 Task: In the Company columbia.edu, Add note: 'Set up a meeting with the content team to brainstorm new blog topics.'. Mark checkbox to create task to follow up ': In 1 month'. Create task, with  description: Conduct Product Demo, Add due date: In 1 week; Add reminder: 1 hour before. Set Priority High and add note: Follow up with the client regarding their recent inquiry. Logged in from softage.6@softage.net
Action: Mouse moved to (107, 86)
Screenshot: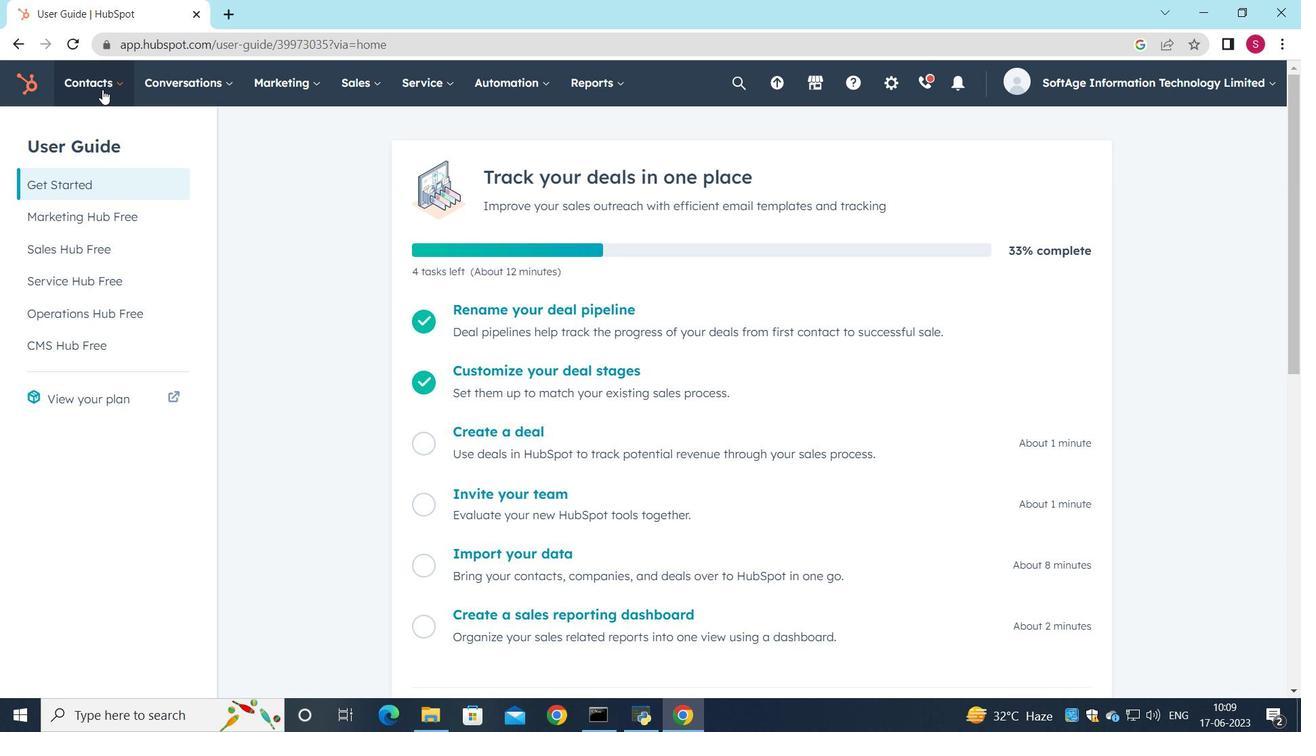 
Action: Mouse pressed left at (107, 86)
Screenshot: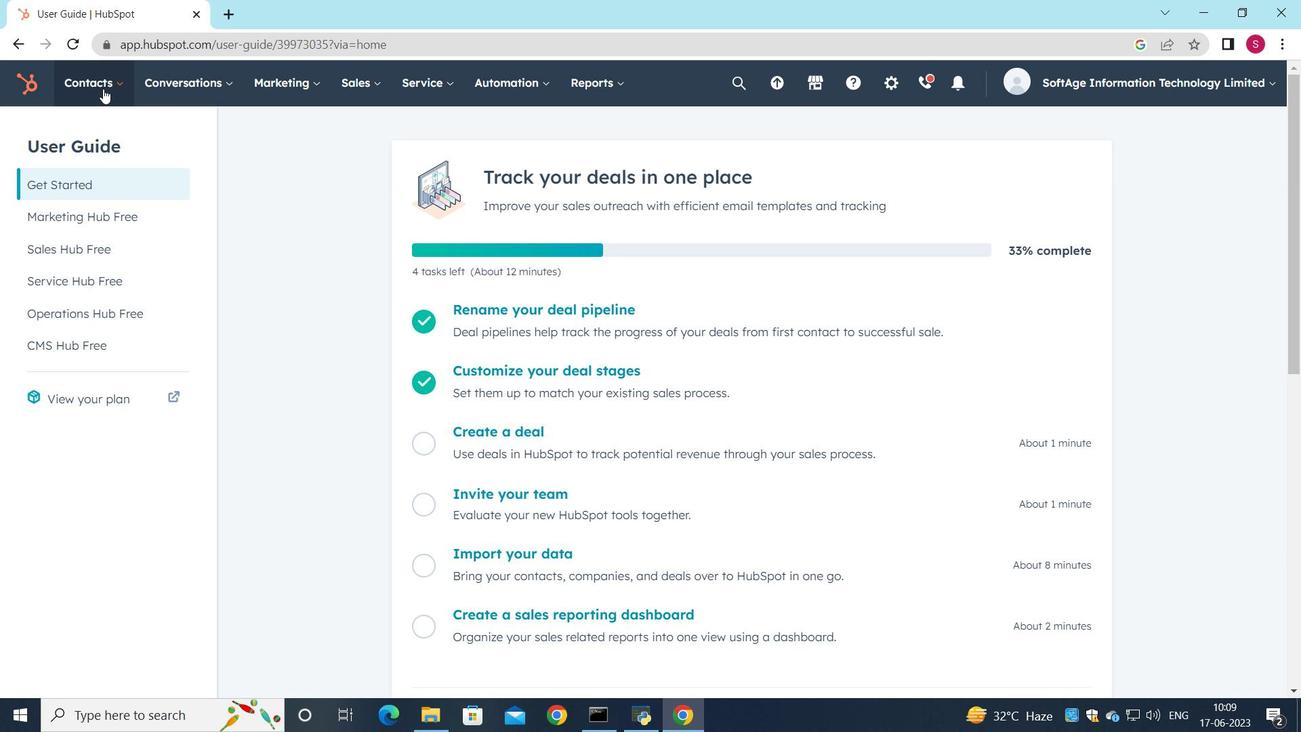 
Action: Mouse moved to (98, 168)
Screenshot: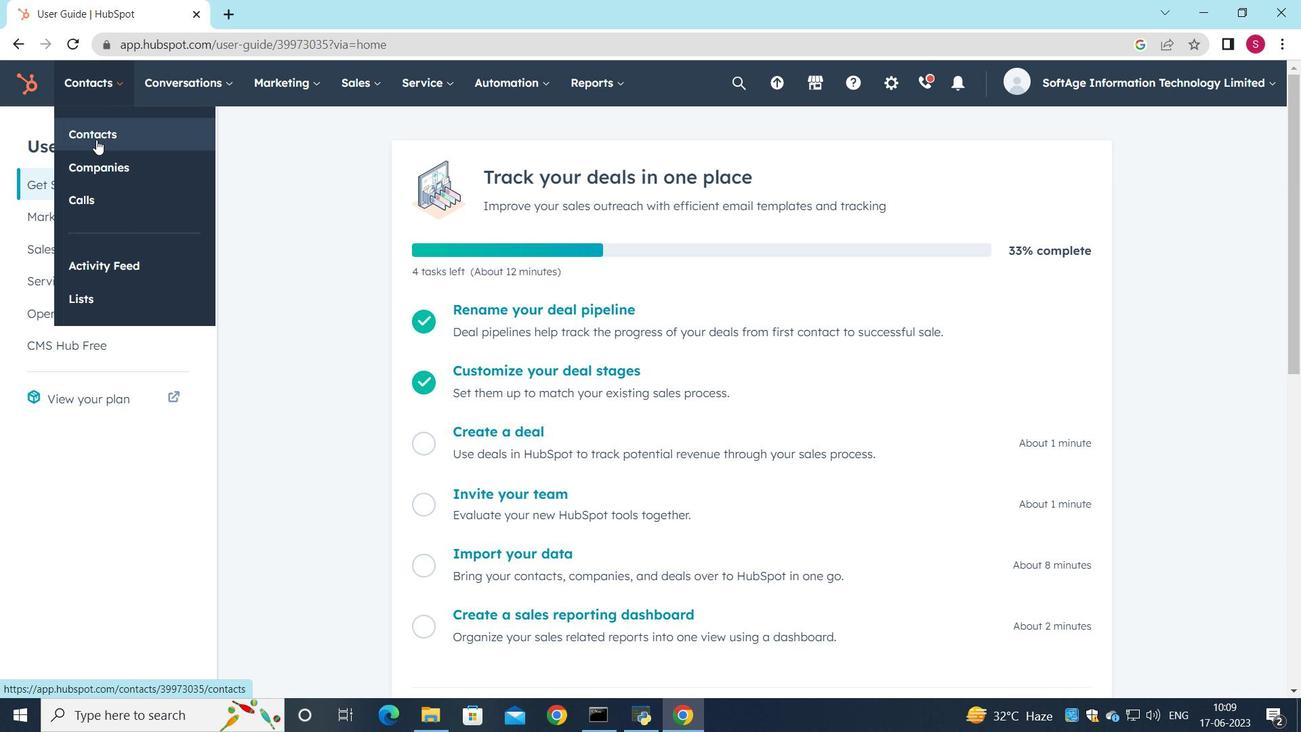 
Action: Mouse pressed left at (98, 168)
Screenshot: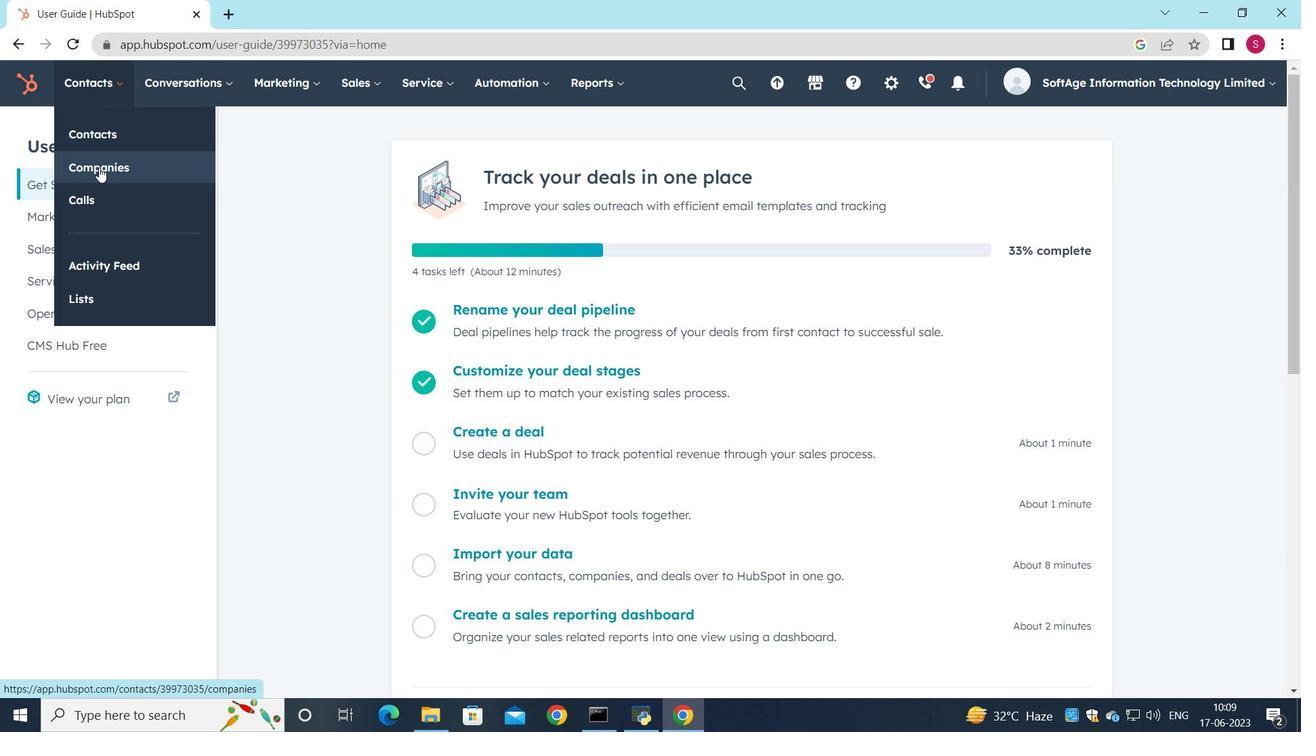 
Action: Mouse moved to (157, 271)
Screenshot: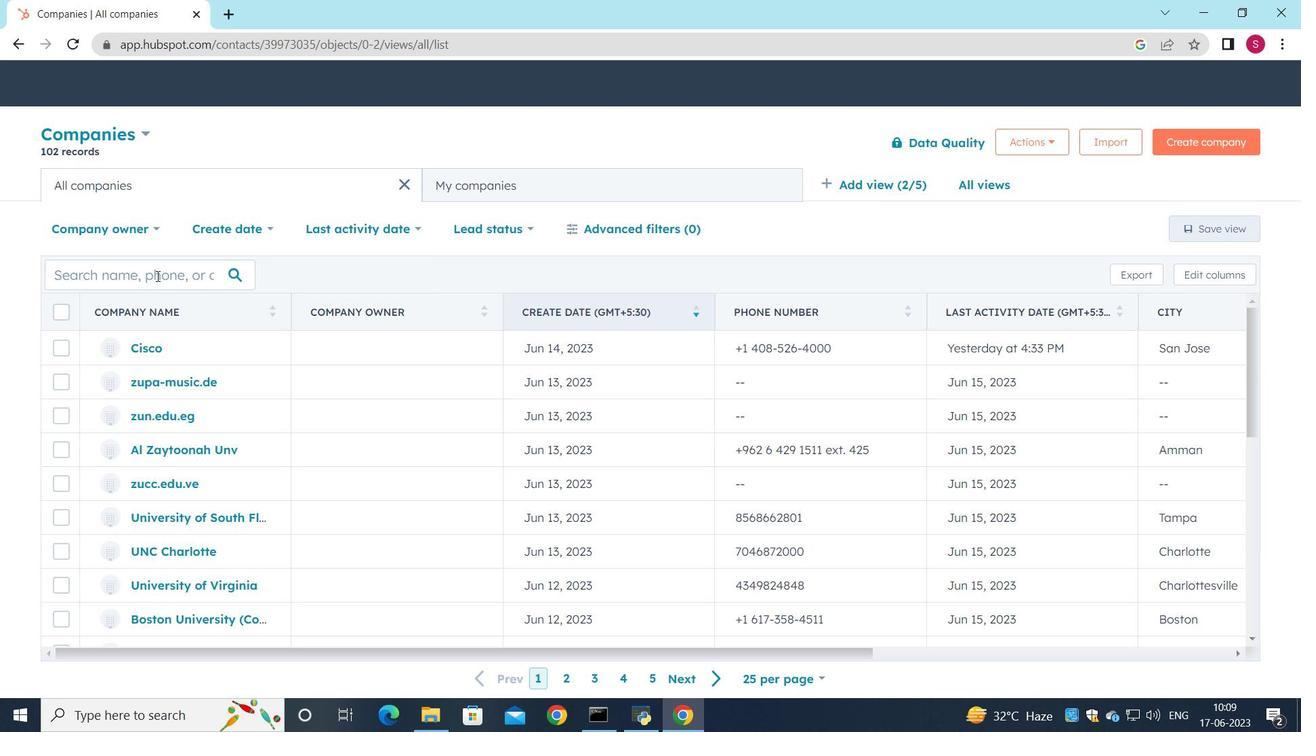 
Action: Mouse pressed left at (157, 271)
Screenshot: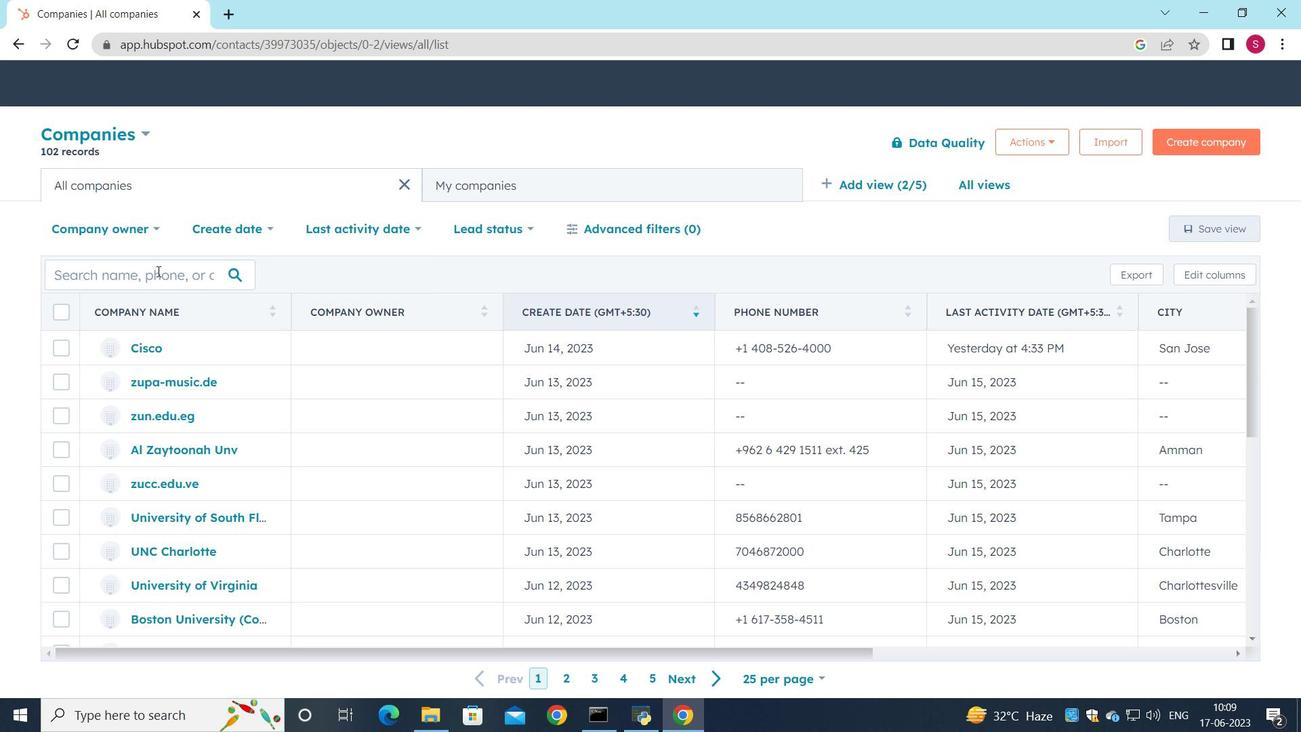 
Action: Key pressed columbia.edu
Screenshot: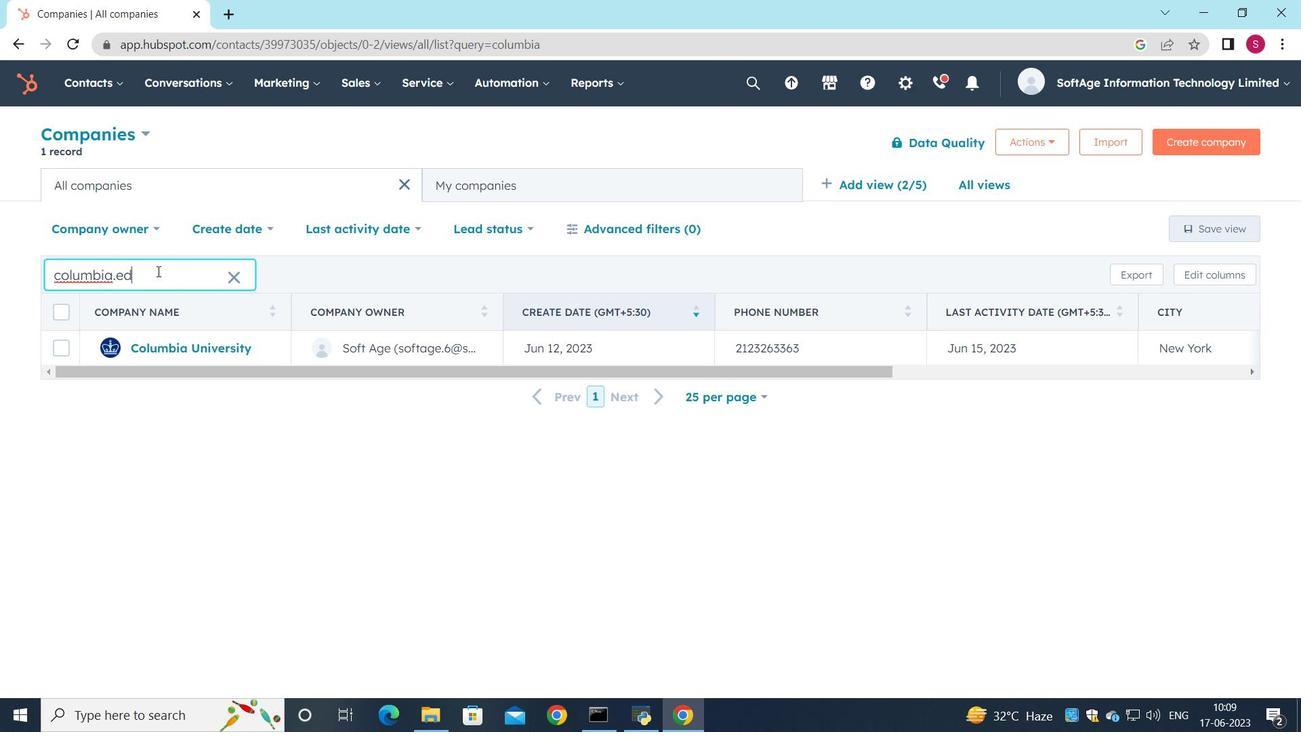 
Action: Mouse moved to (155, 351)
Screenshot: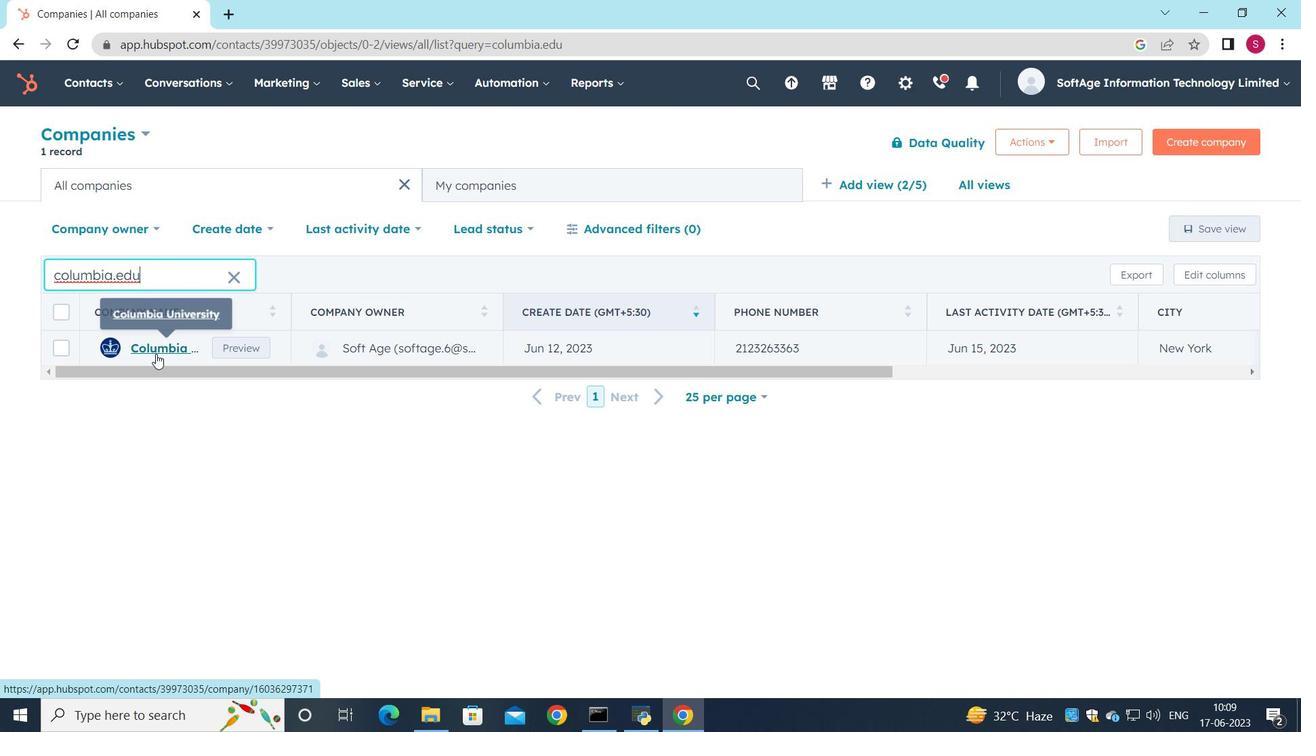 
Action: Mouse pressed left at (155, 351)
Screenshot: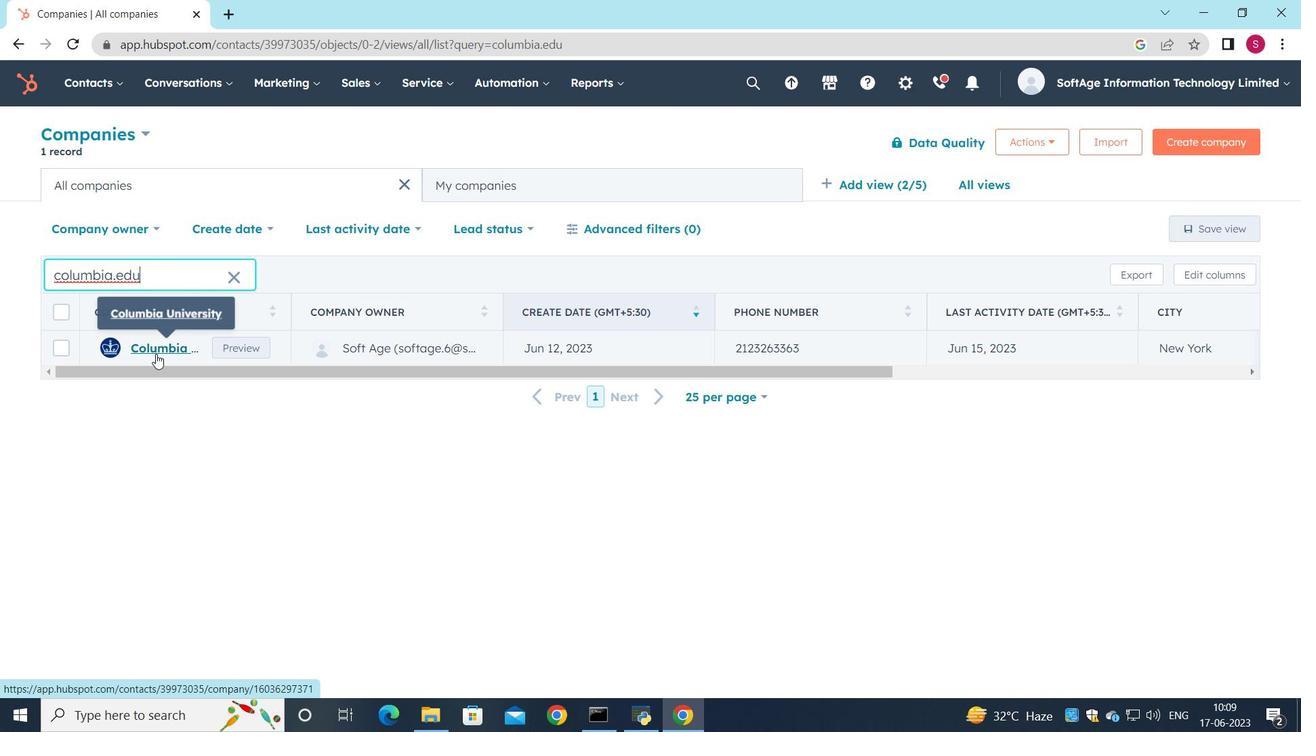 
Action: Mouse pressed left at (155, 351)
Screenshot: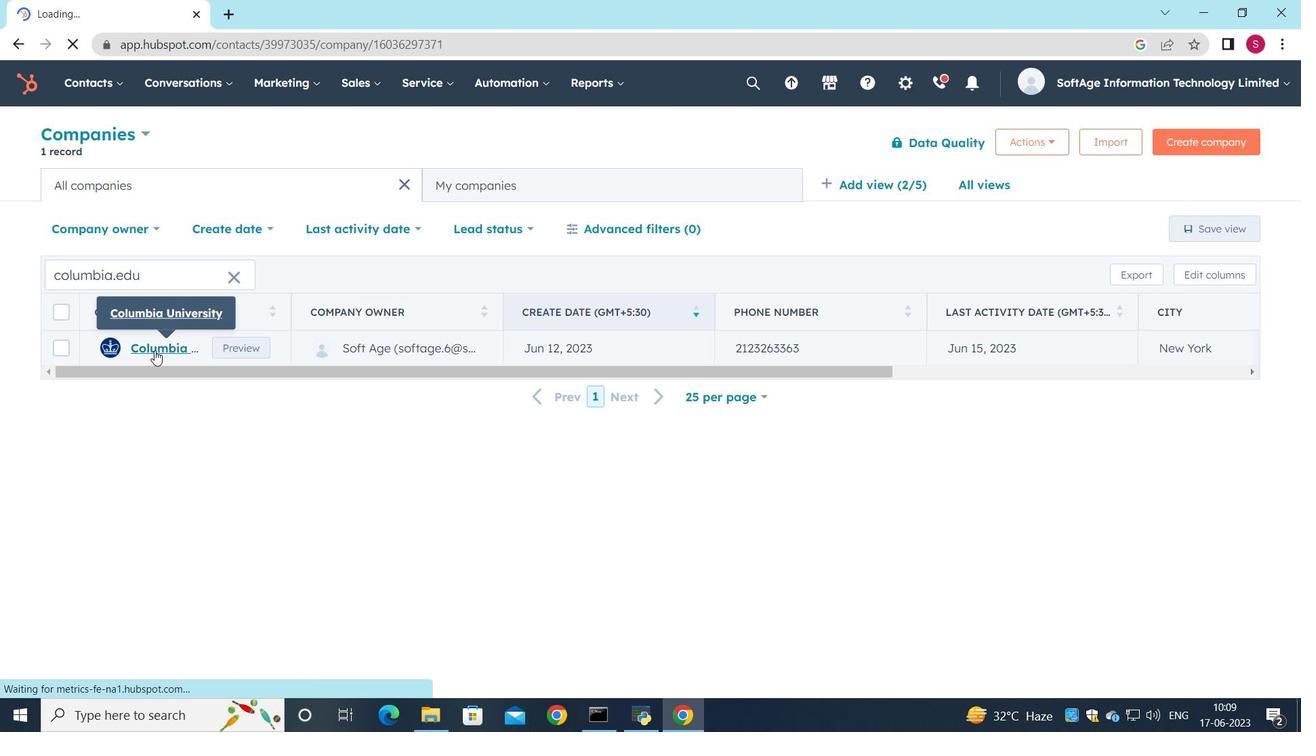 
Action: Mouse moved to (42, 277)
Screenshot: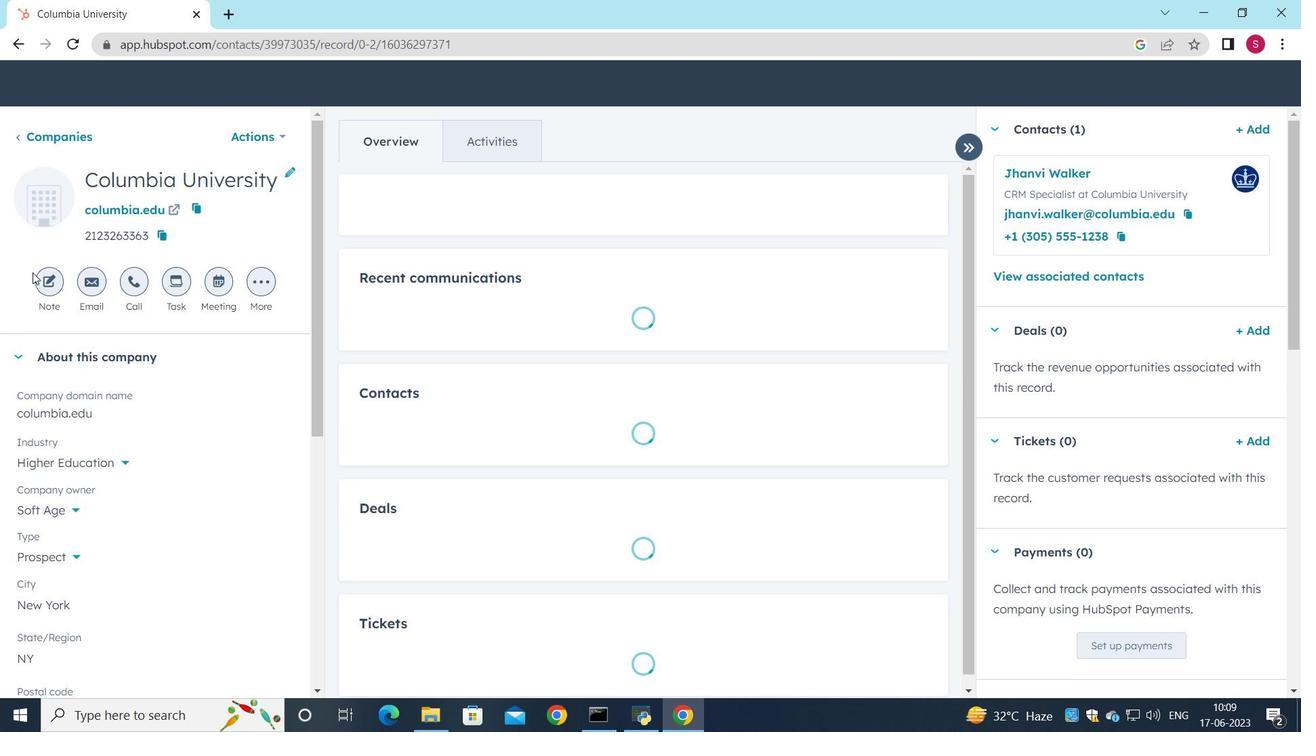 
Action: Mouse pressed left at (42, 277)
Screenshot: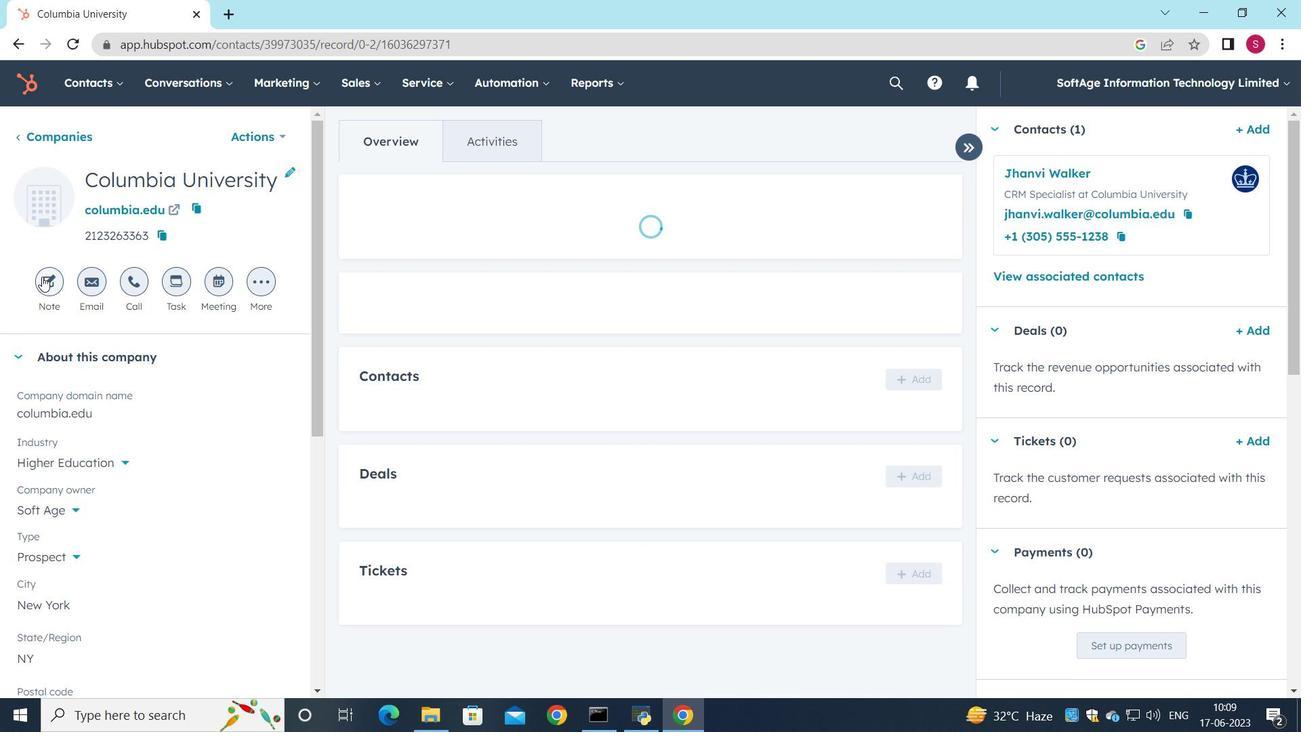 
Action: Mouse moved to (778, 435)
Screenshot: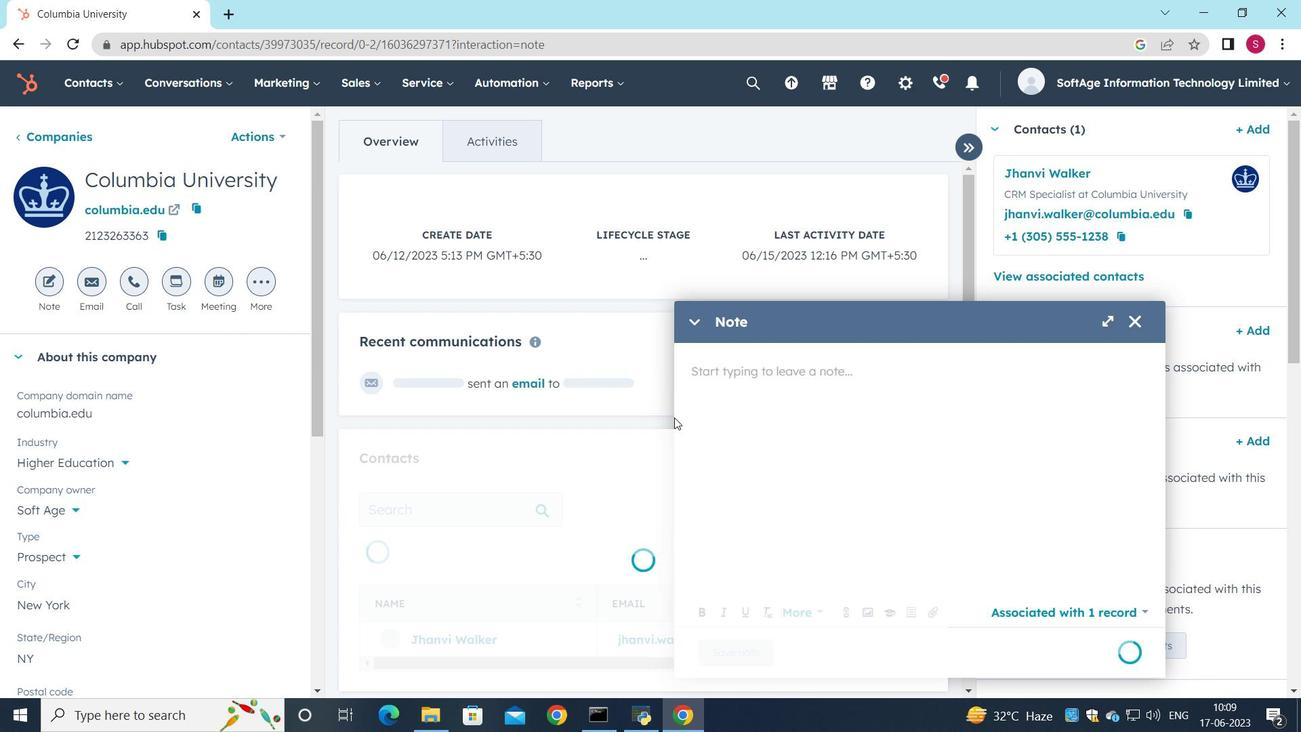 
Action: Key pressed <Key.shift>Set<Key.space>up<Key.space>a<Key.space>meeting<Key.space>with<Key.space>the<Key.space>content<Key.space>tem<Key.backspace>am<Key.space>to<Key.space>brainstorm<Key.space>new<Key.space>blogh<Key.backspace><Key.space>
Screenshot: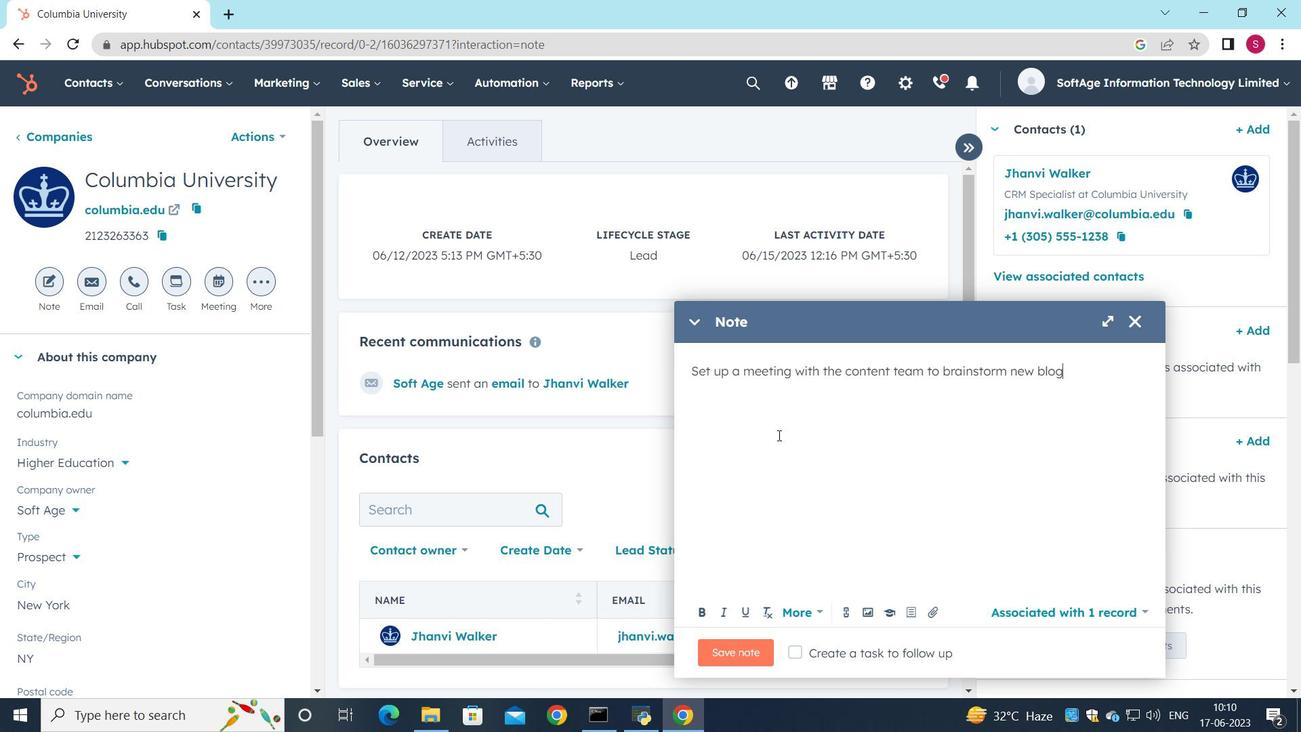 
Action: Mouse moved to (786, 455)
Screenshot: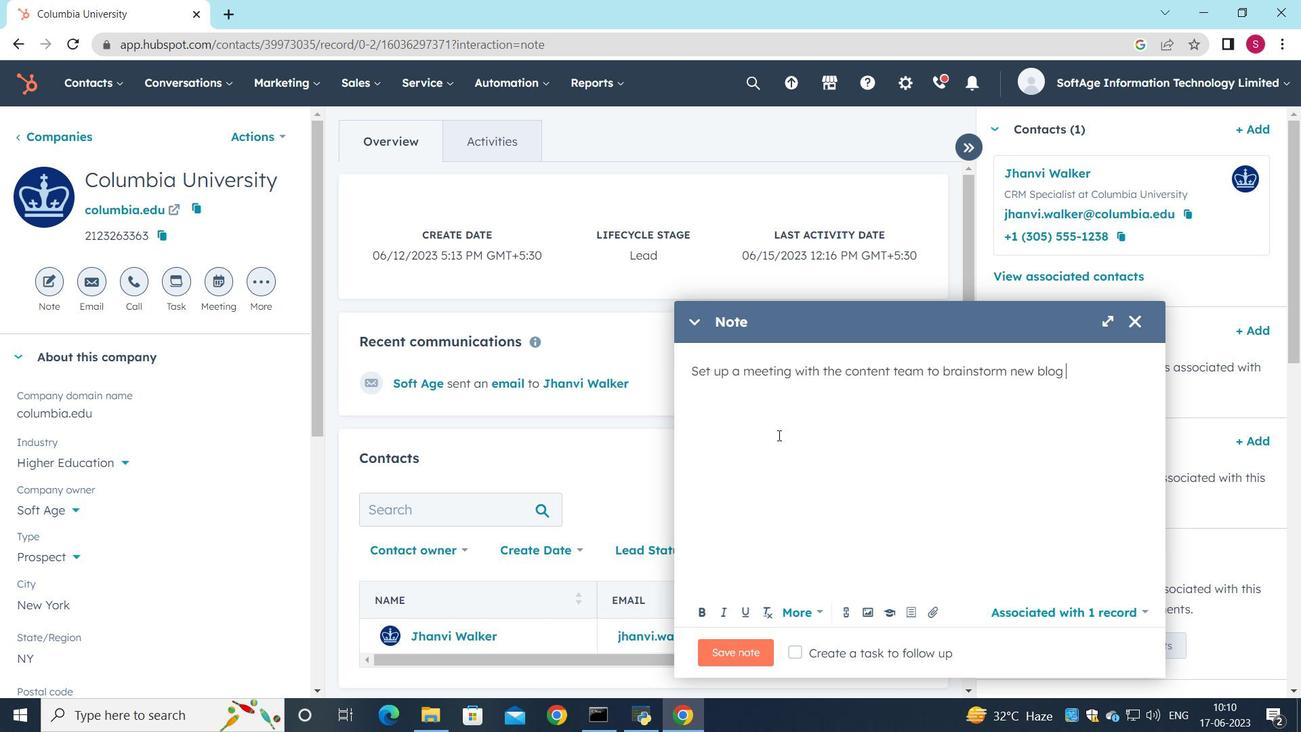 
Action: Key pressed topics
Screenshot: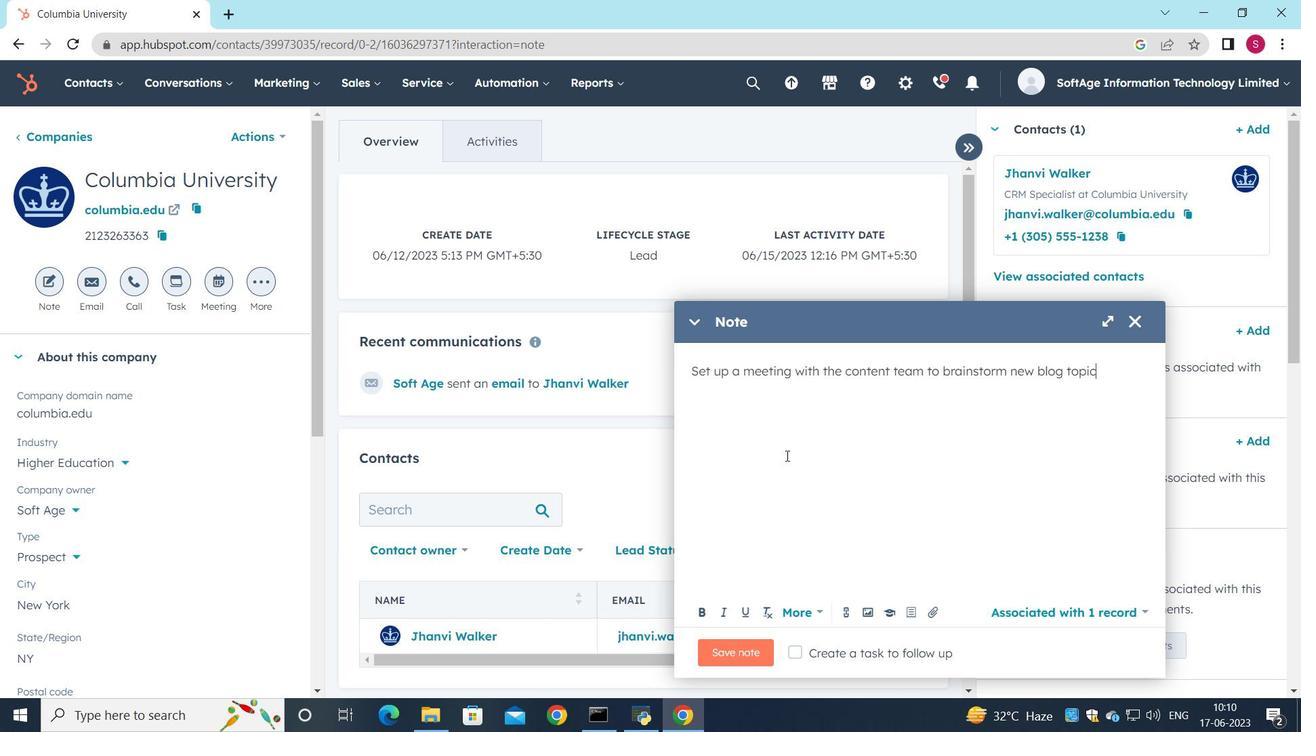 
Action: Mouse moved to (795, 655)
Screenshot: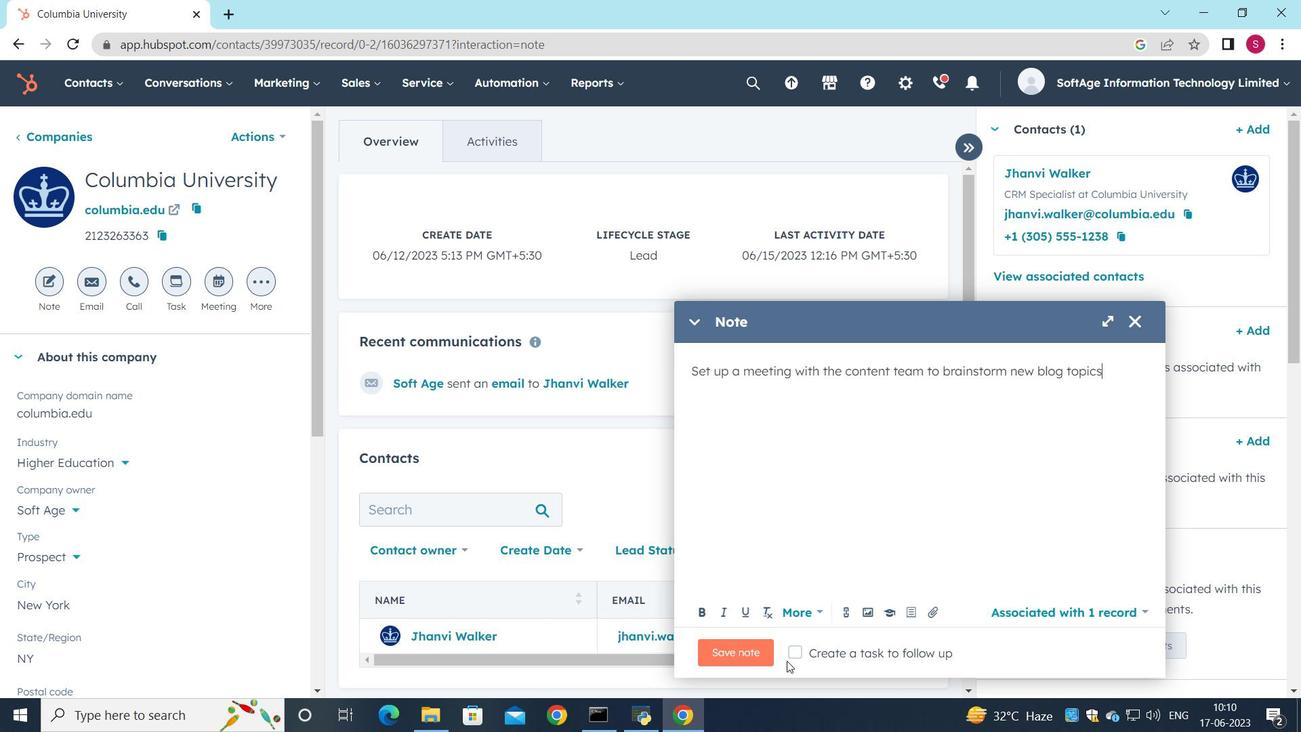 
Action: Mouse pressed left at (795, 655)
Screenshot: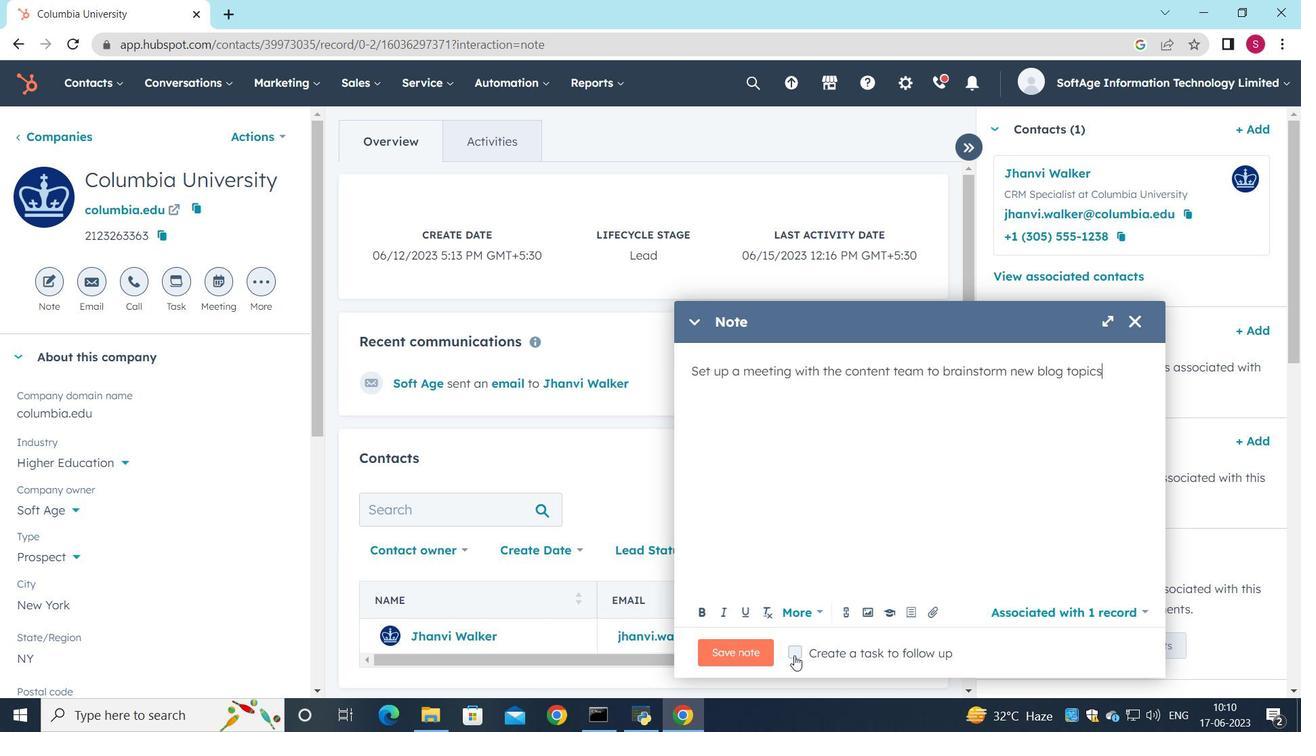 
Action: Mouse moved to (911, 666)
Screenshot: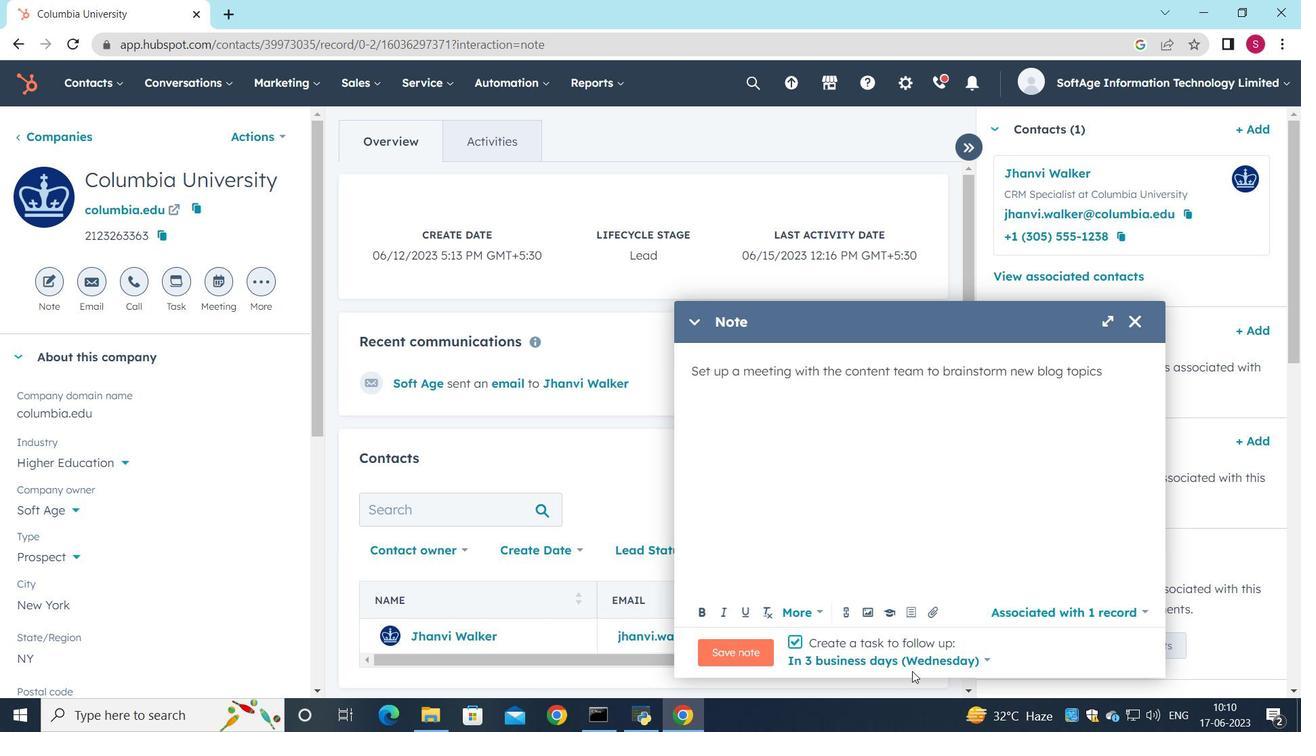 
Action: Mouse pressed left at (911, 666)
Screenshot: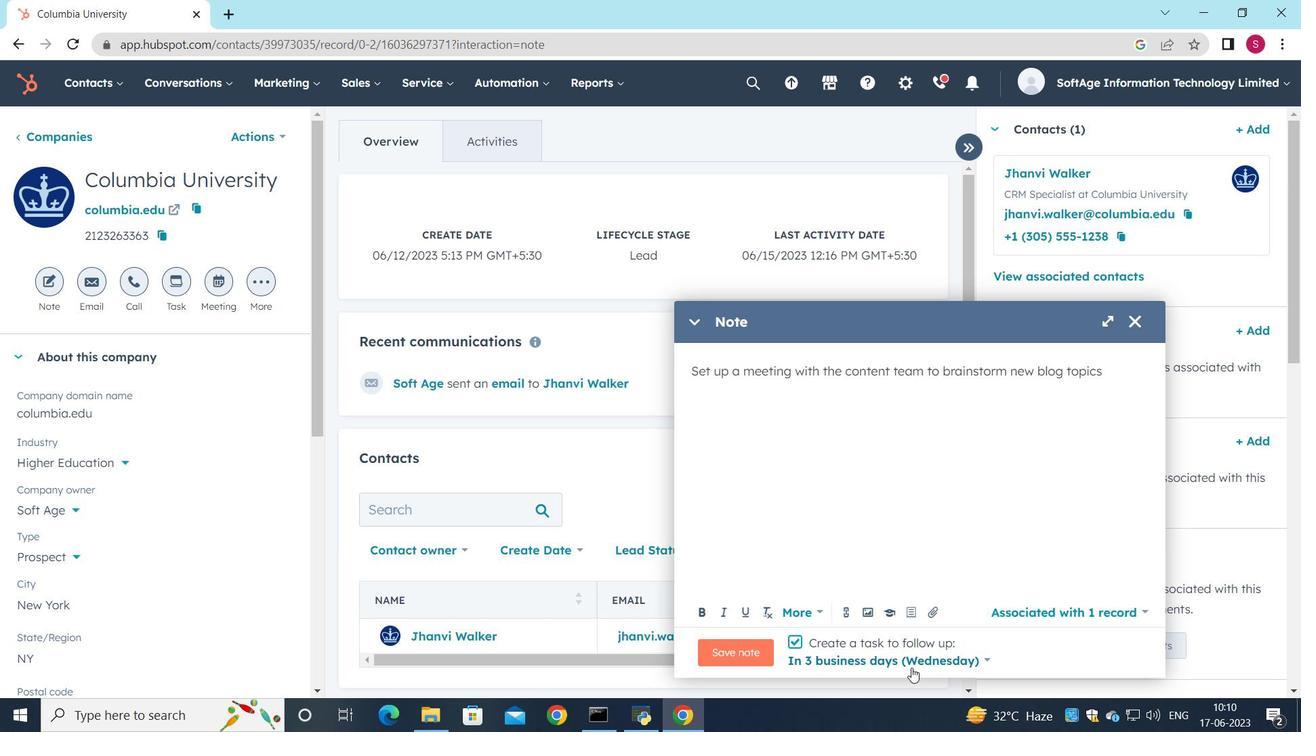 
Action: Mouse moved to (886, 577)
Screenshot: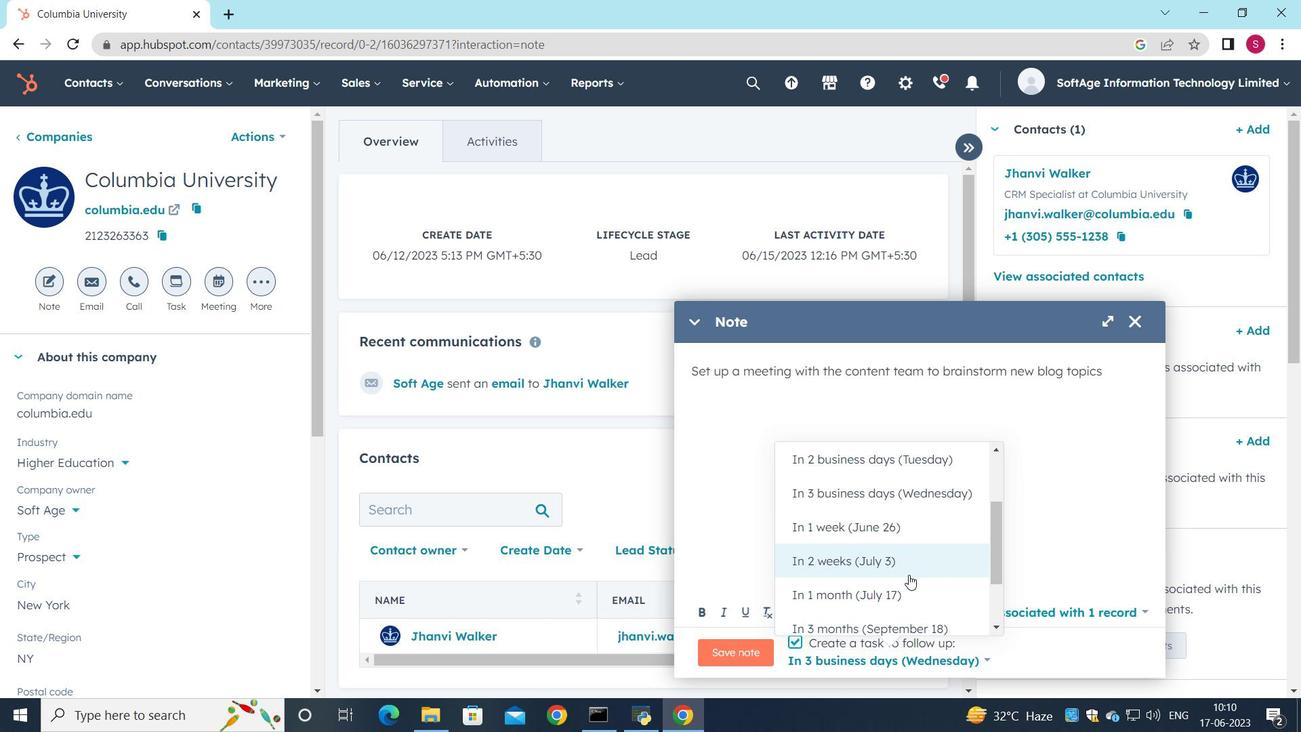 
Action: Mouse pressed left at (886, 577)
Screenshot: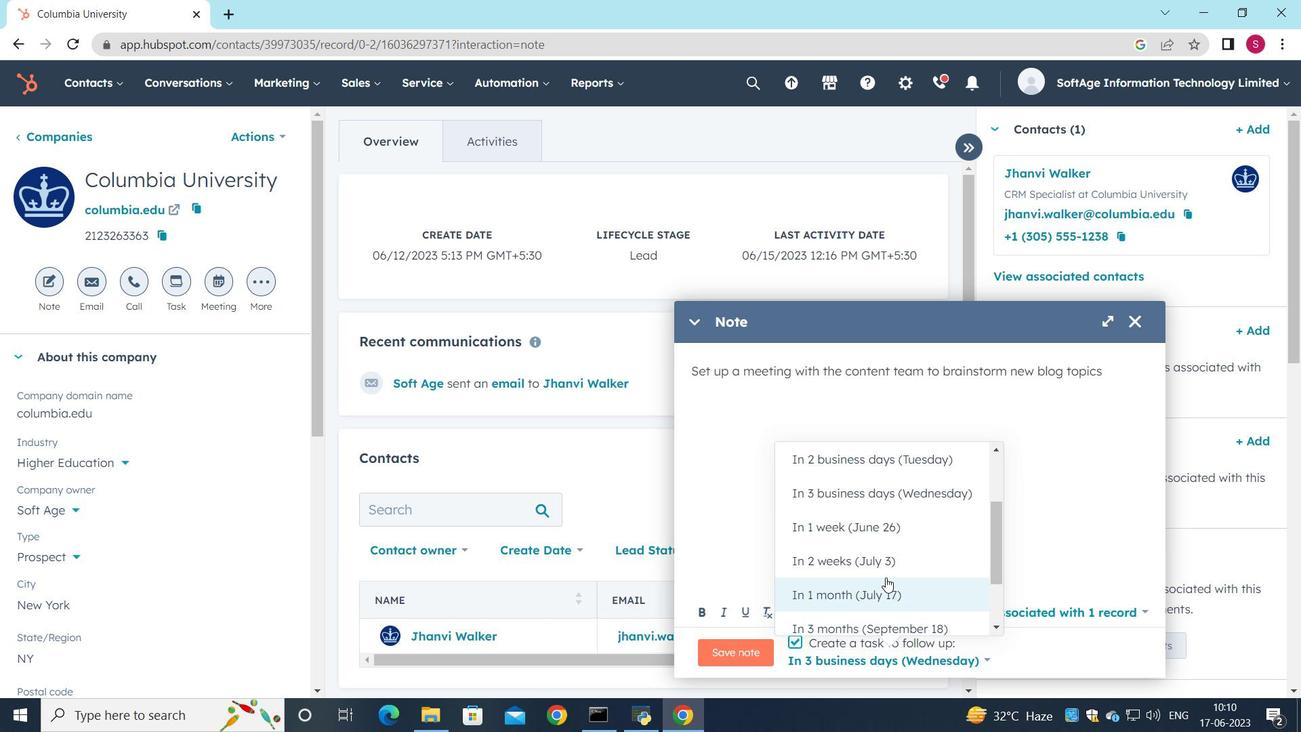 
Action: Mouse moved to (732, 652)
Screenshot: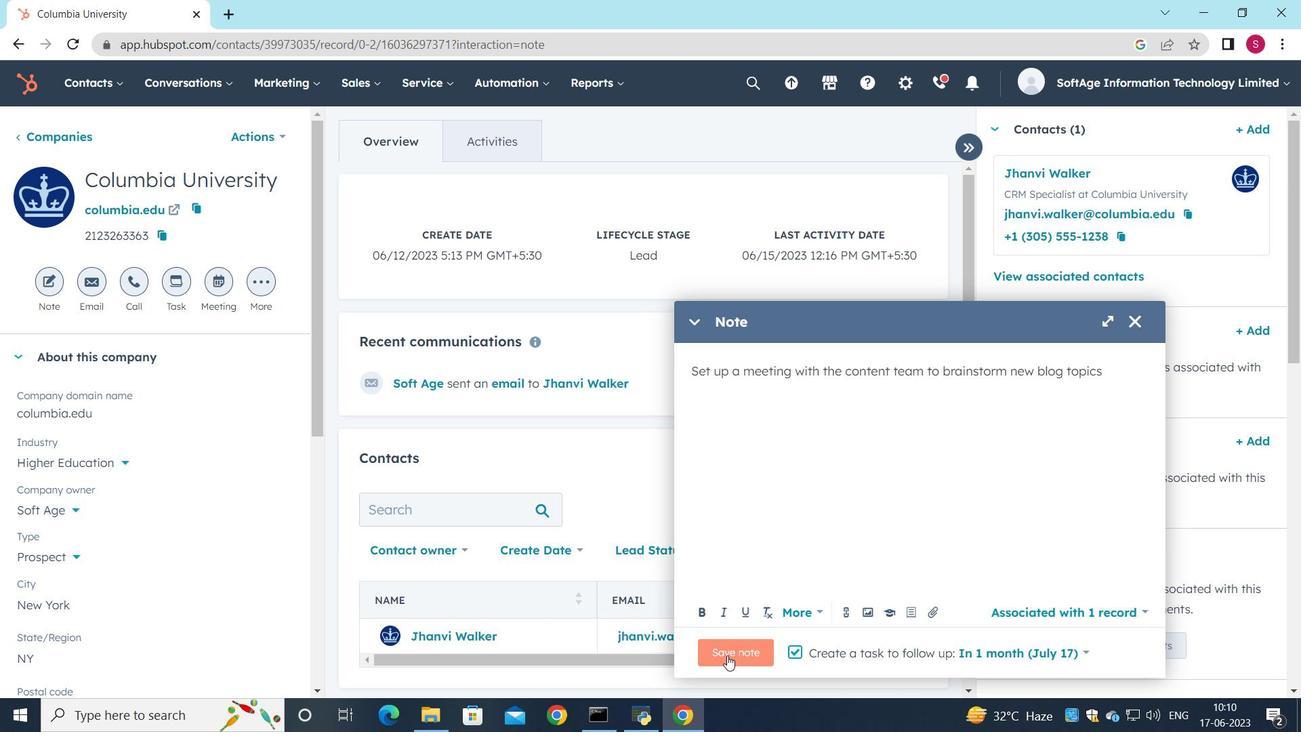 
Action: Mouse pressed left at (732, 652)
Screenshot: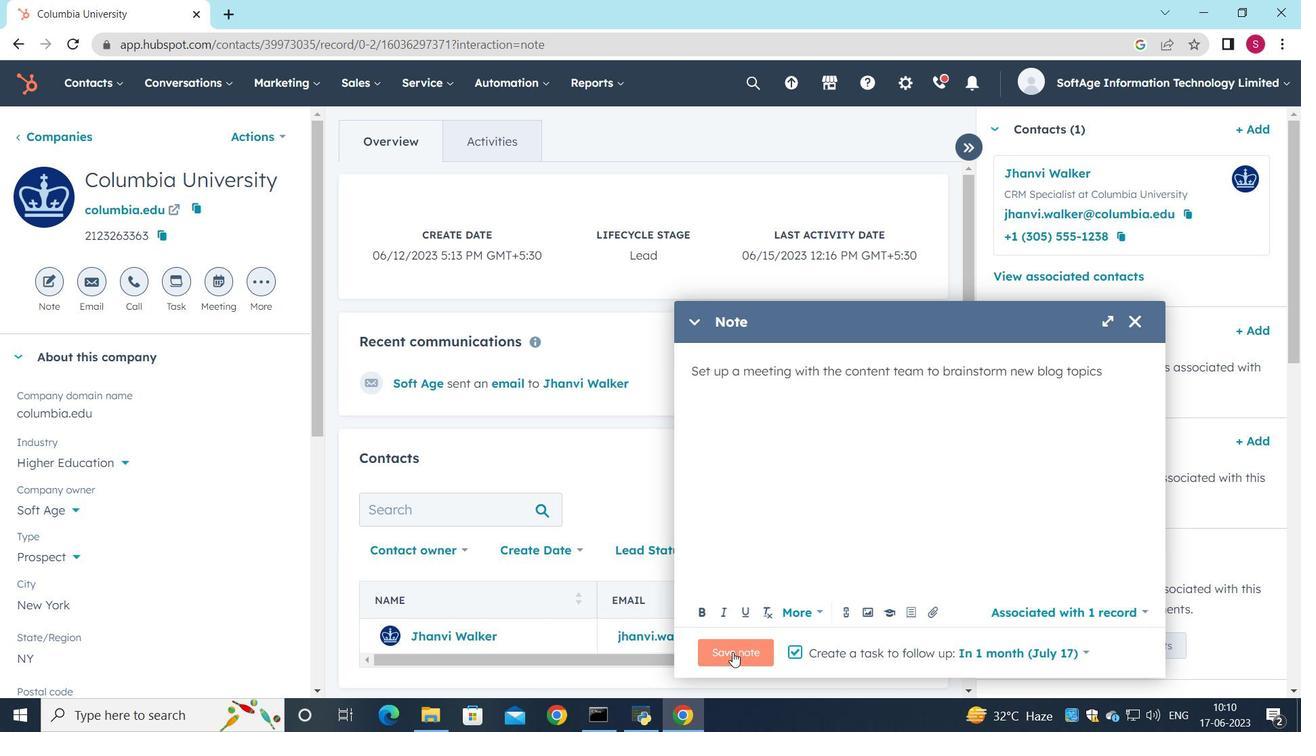 
Action: Mouse moved to (166, 279)
Screenshot: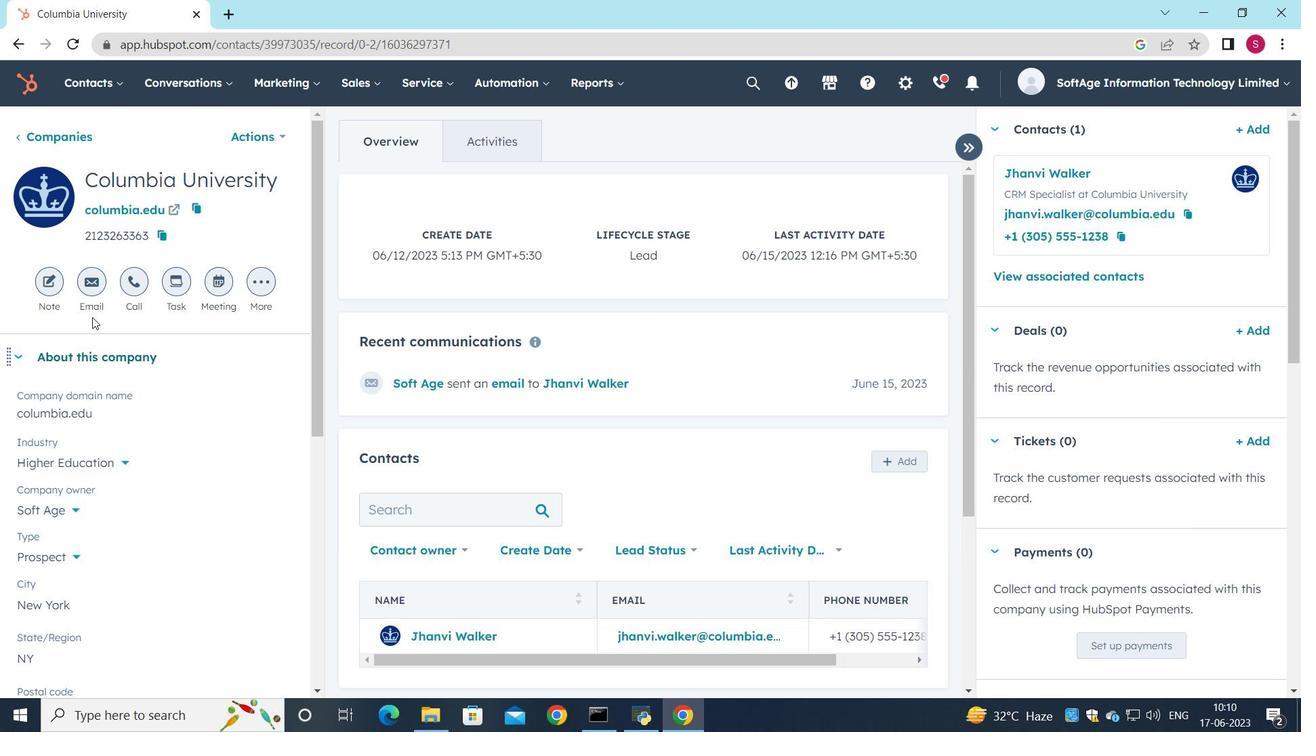 
Action: Mouse pressed left at (166, 279)
Screenshot: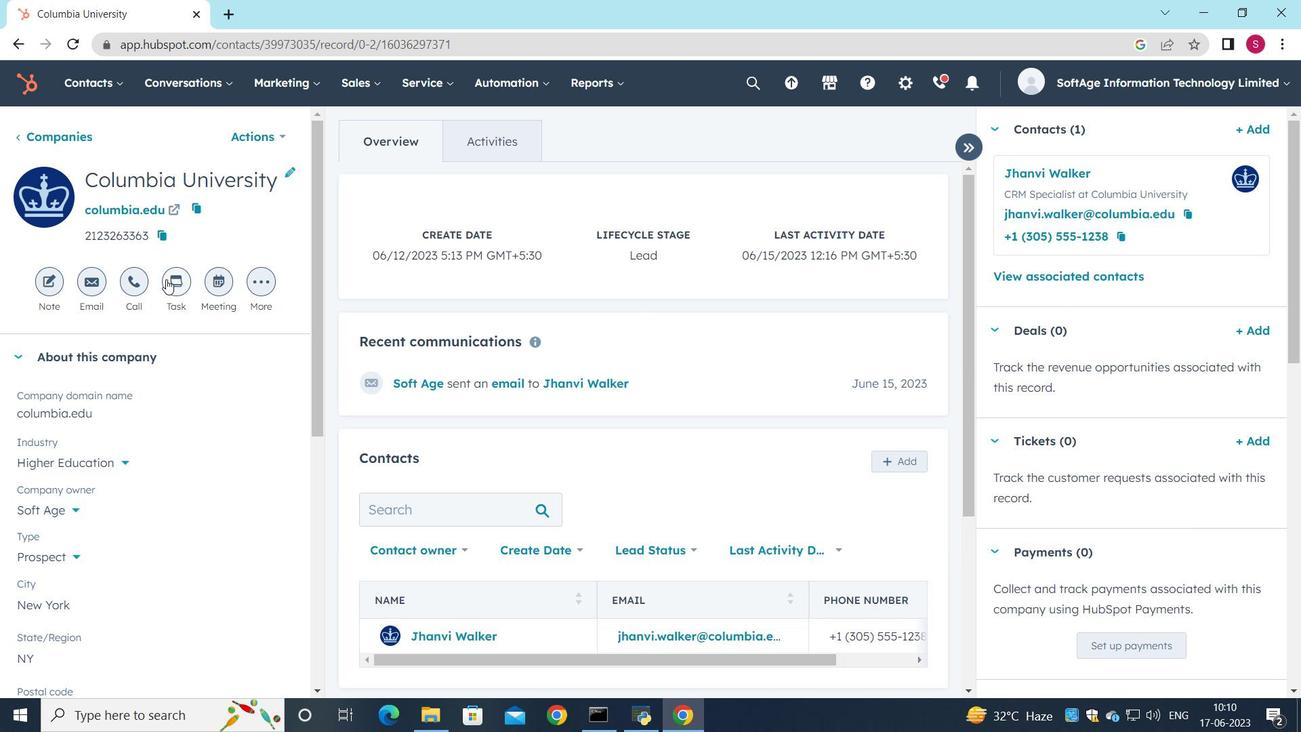 
Action: Mouse moved to (862, 336)
Screenshot: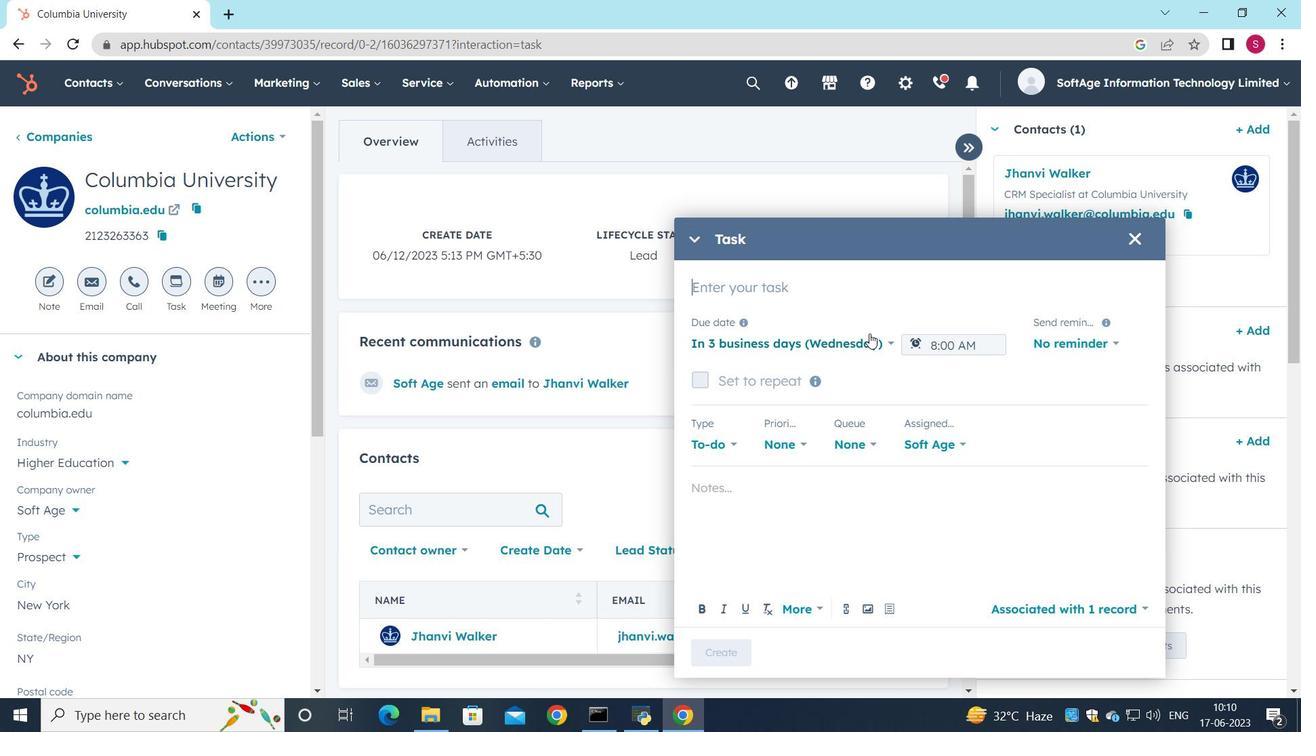 
Action: Key pressed <Key.shift>Conduct<Key.space><Key.shift>Product<Key.space><Key.shift>Demo
Screenshot: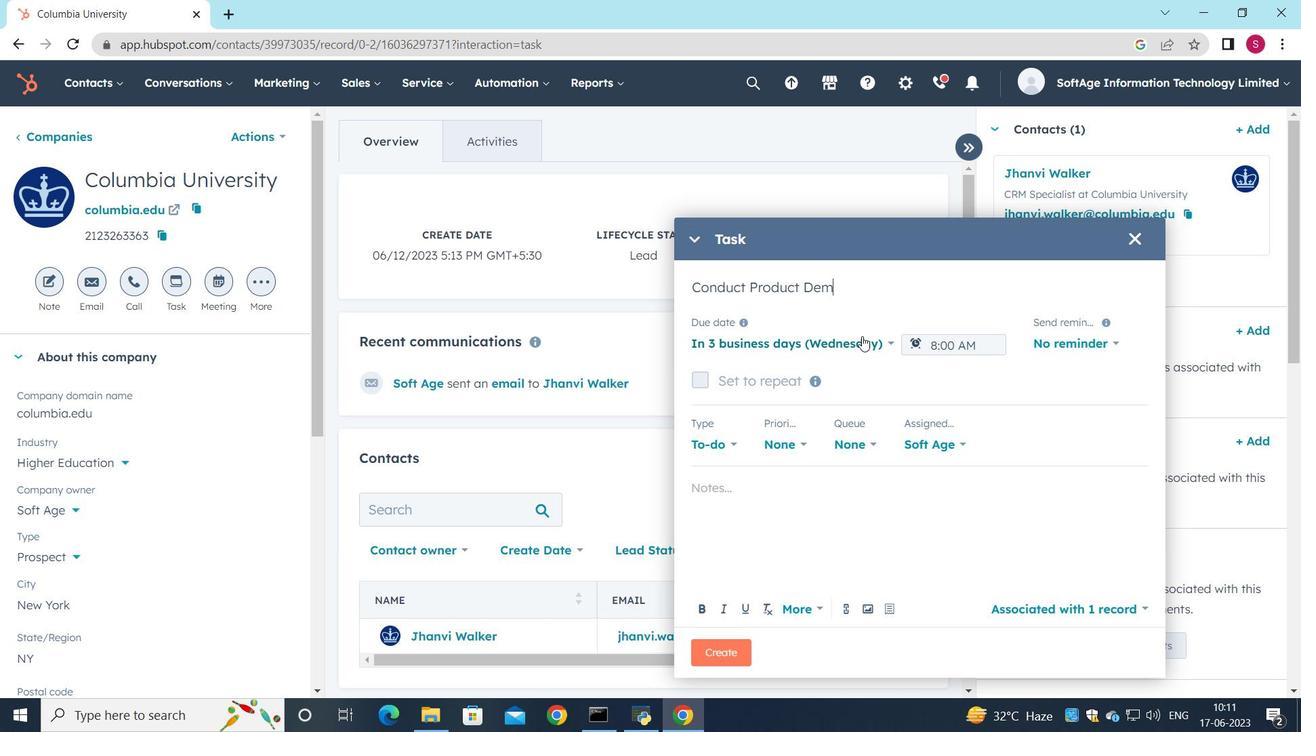 
Action: Mouse moved to (892, 340)
Screenshot: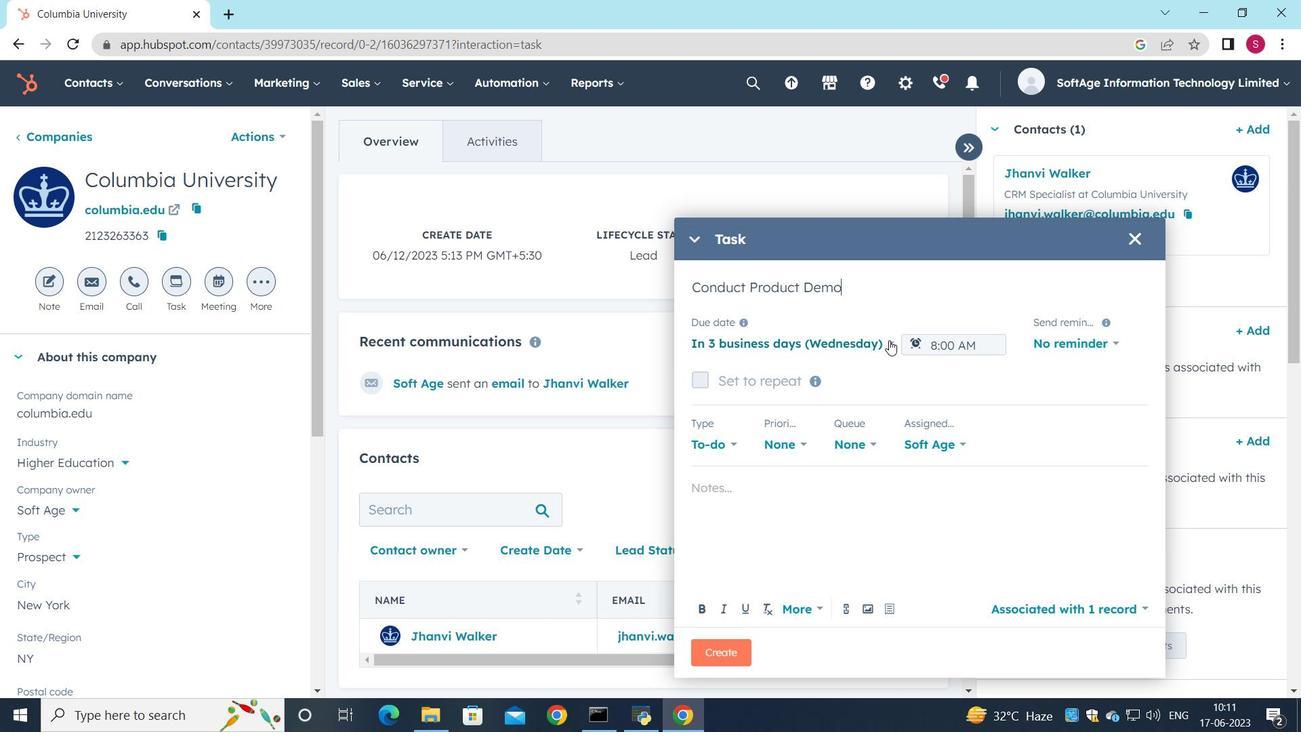
Action: Mouse pressed left at (892, 340)
Screenshot: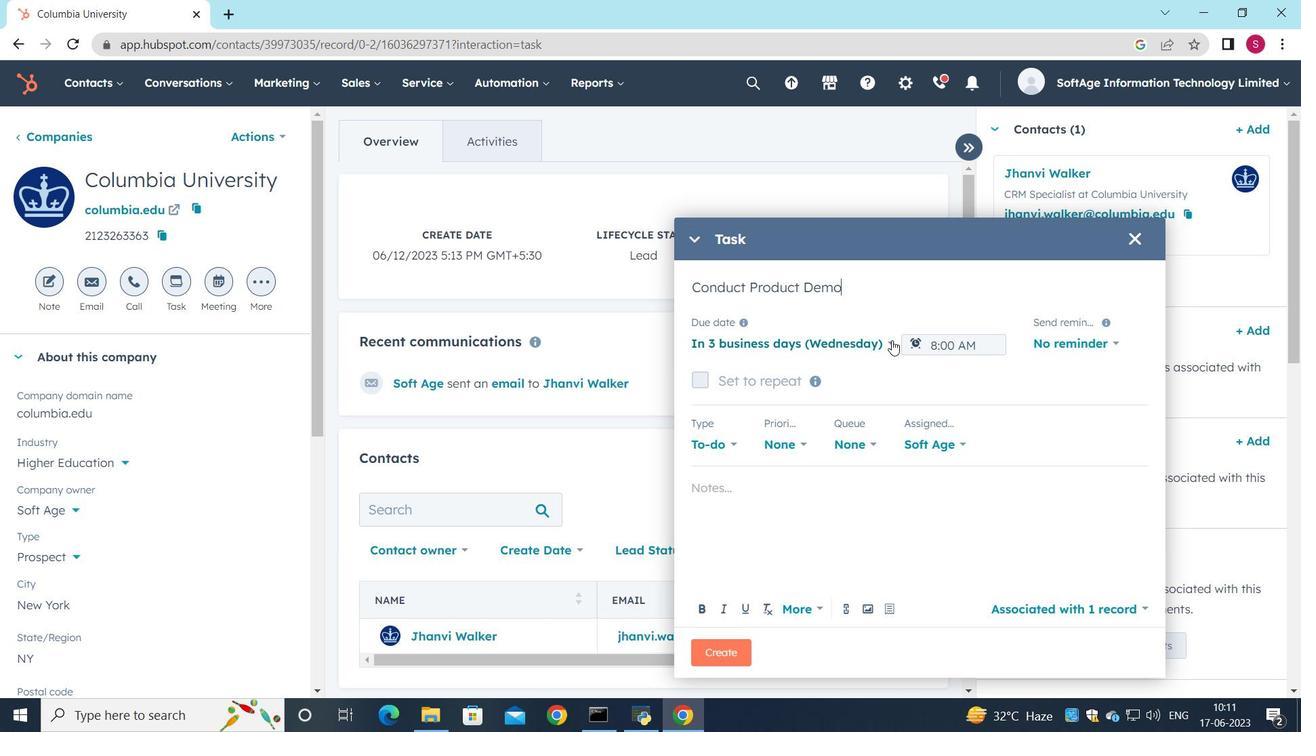 
Action: Mouse moved to (809, 448)
Screenshot: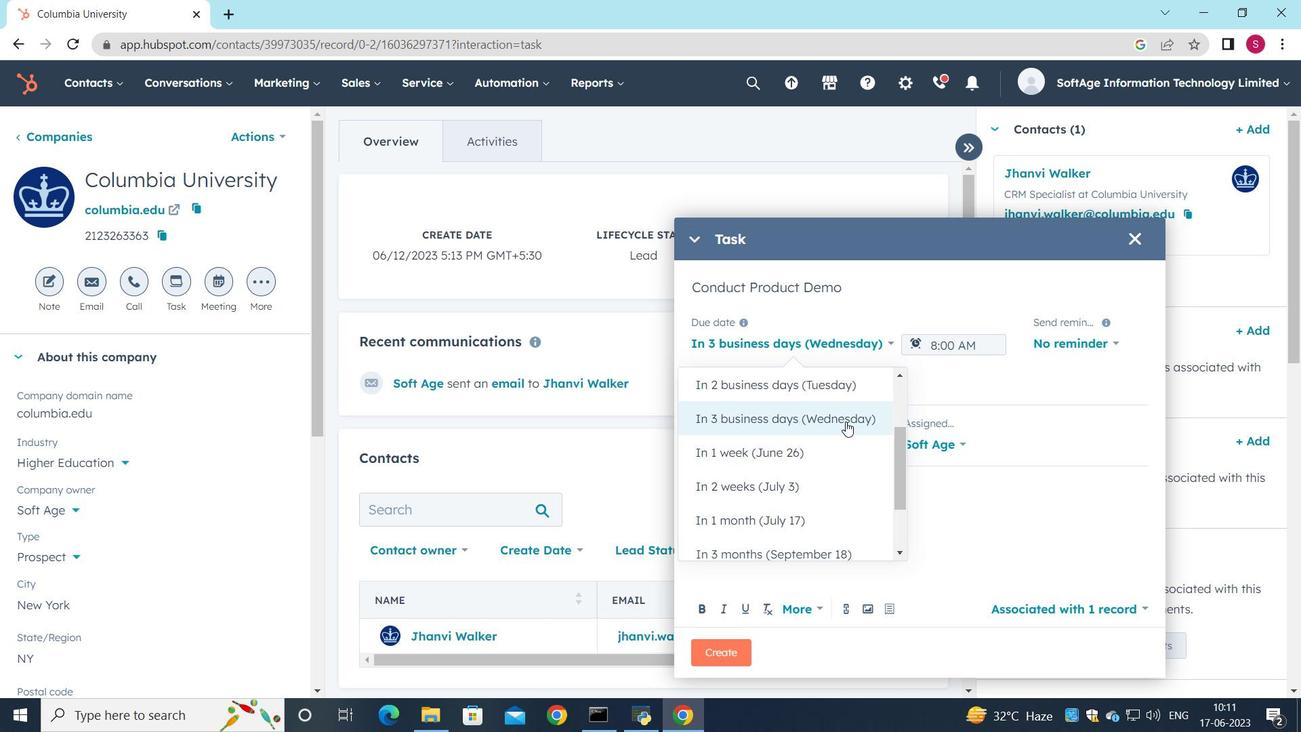 
Action: Mouse pressed left at (809, 448)
Screenshot: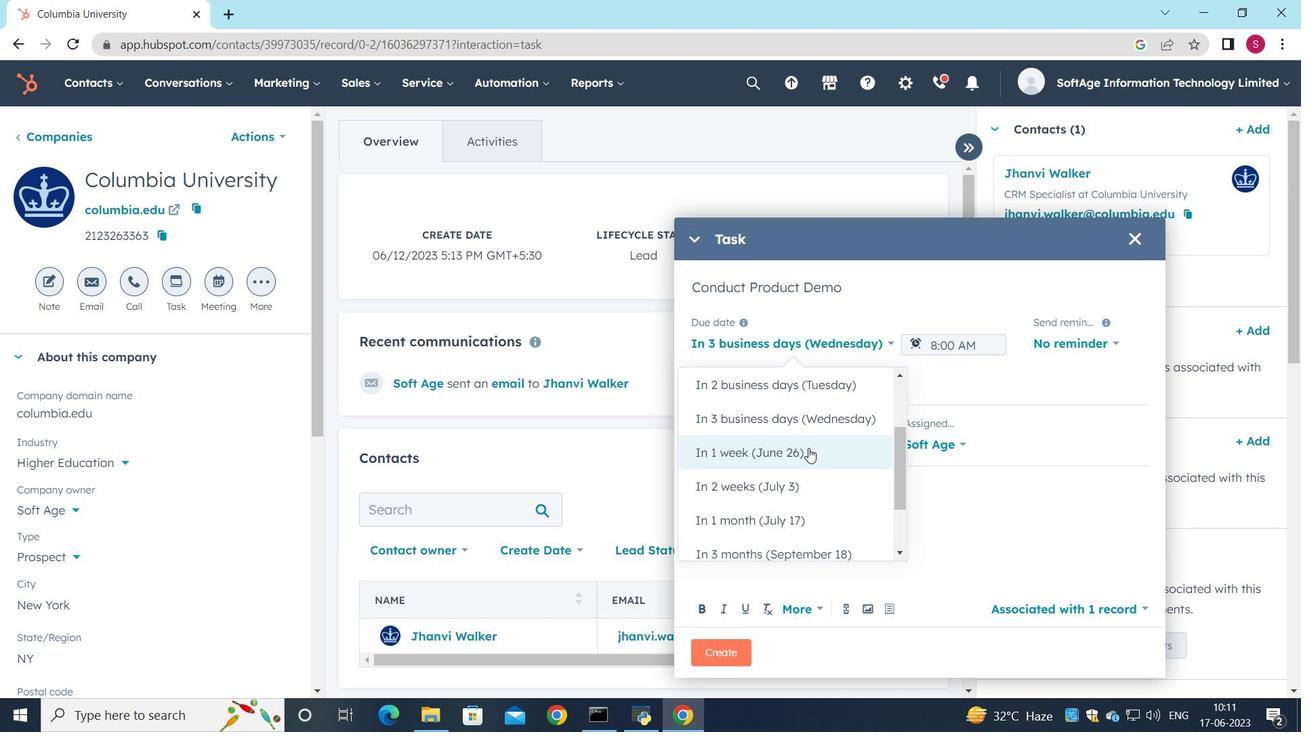 
Action: Mouse moved to (1039, 347)
Screenshot: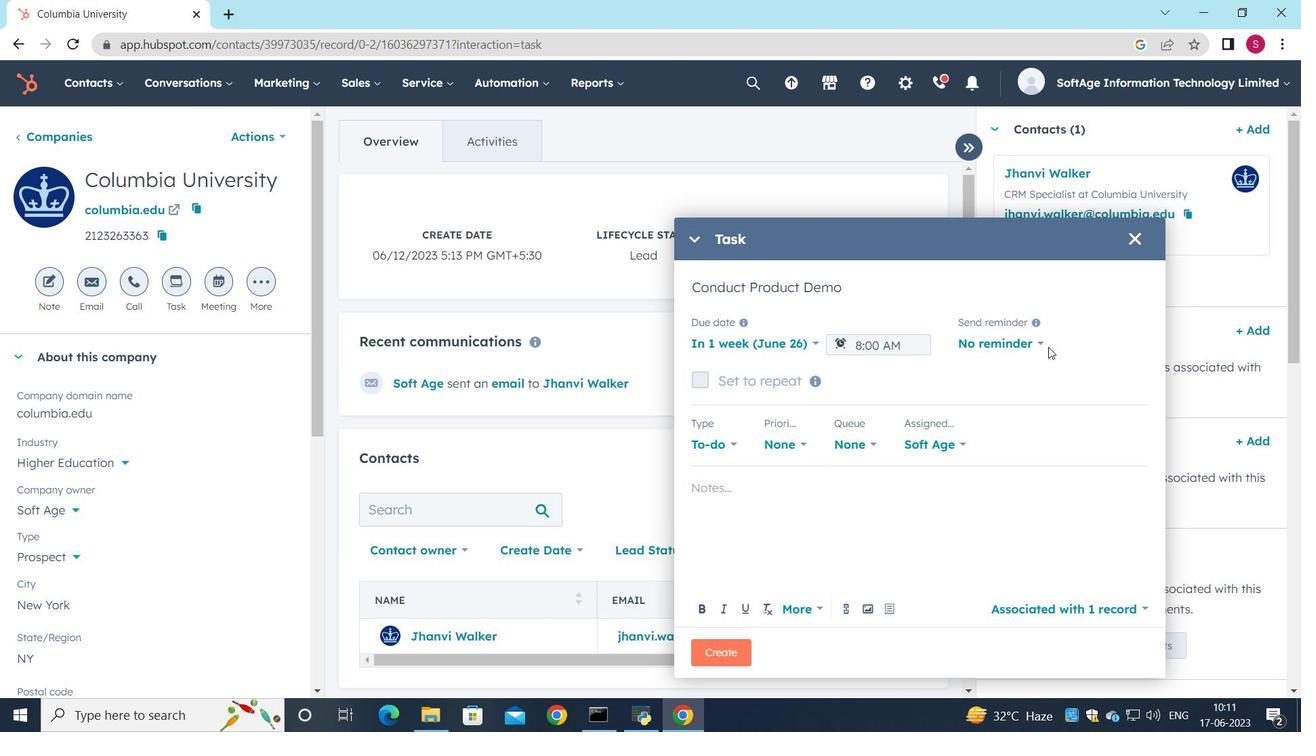 
Action: Mouse pressed left at (1039, 347)
Screenshot: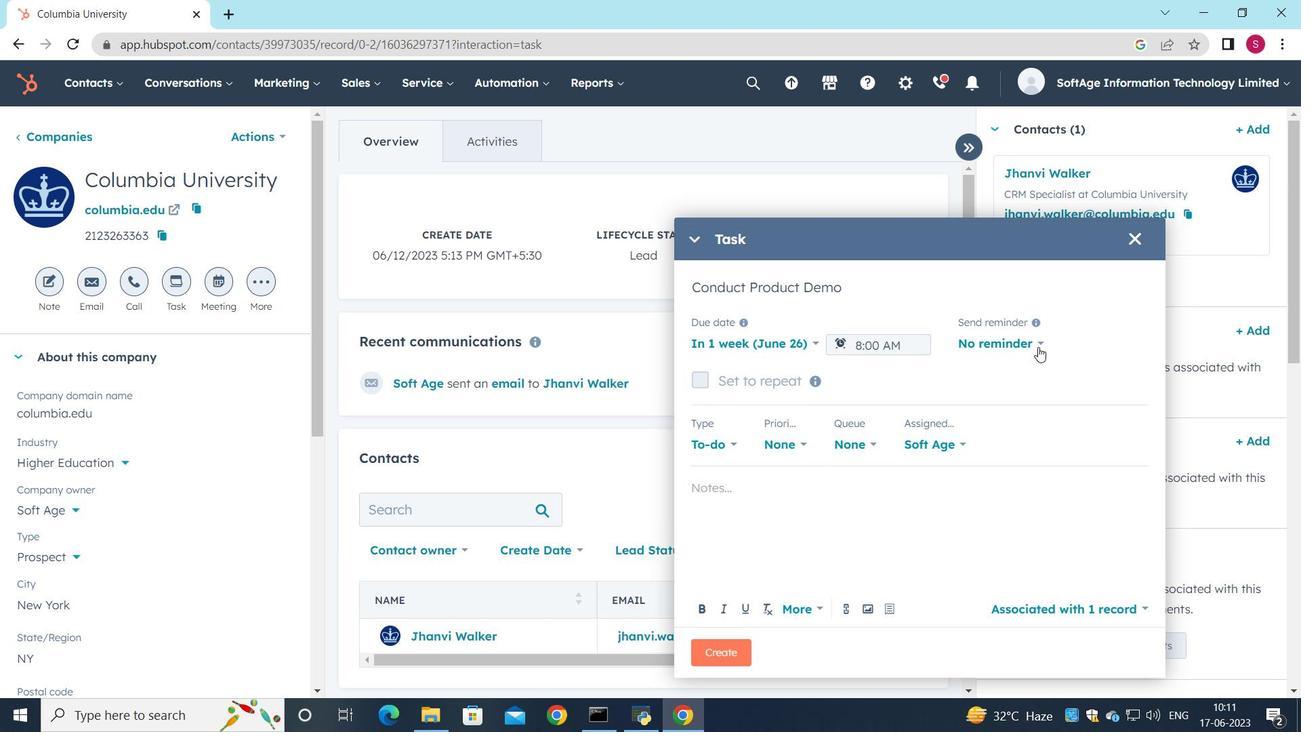 
Action: Mouse moved to (1013, 486)
Screenshot: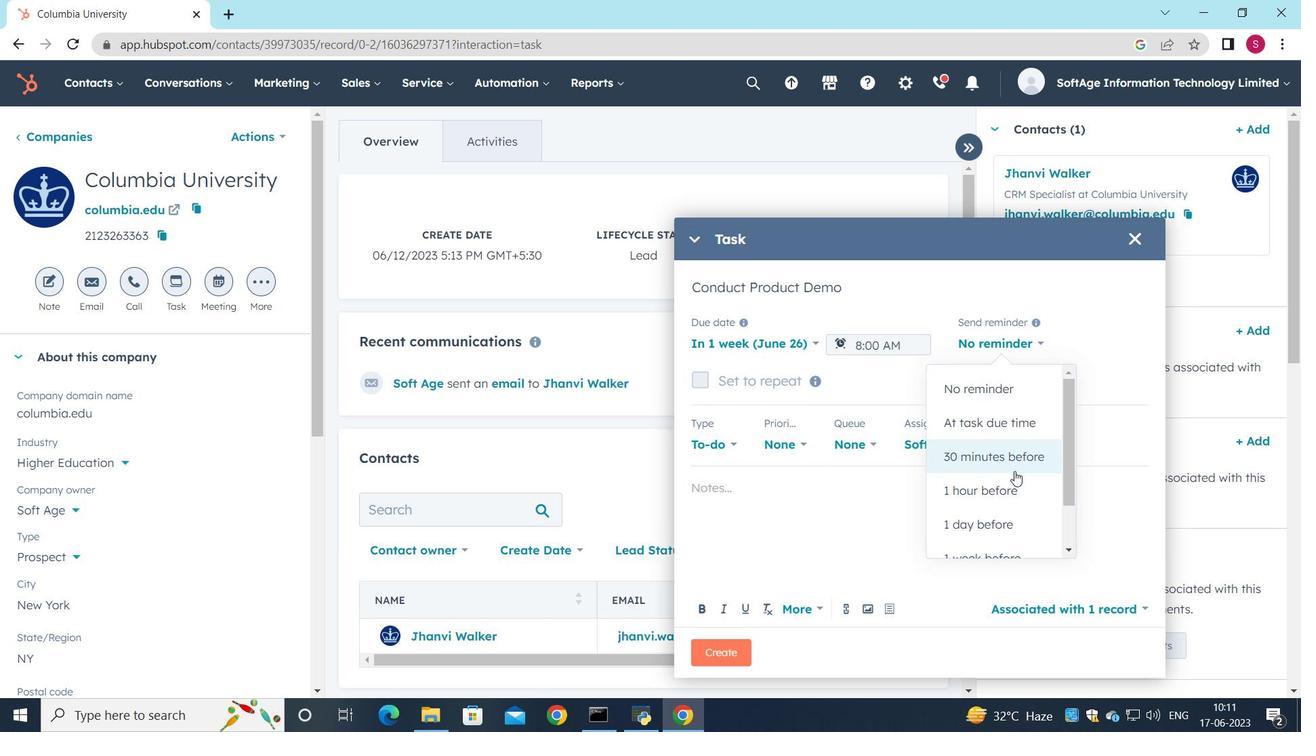 
Action: Mouse pressed left at (1013, 486)
Screenshot: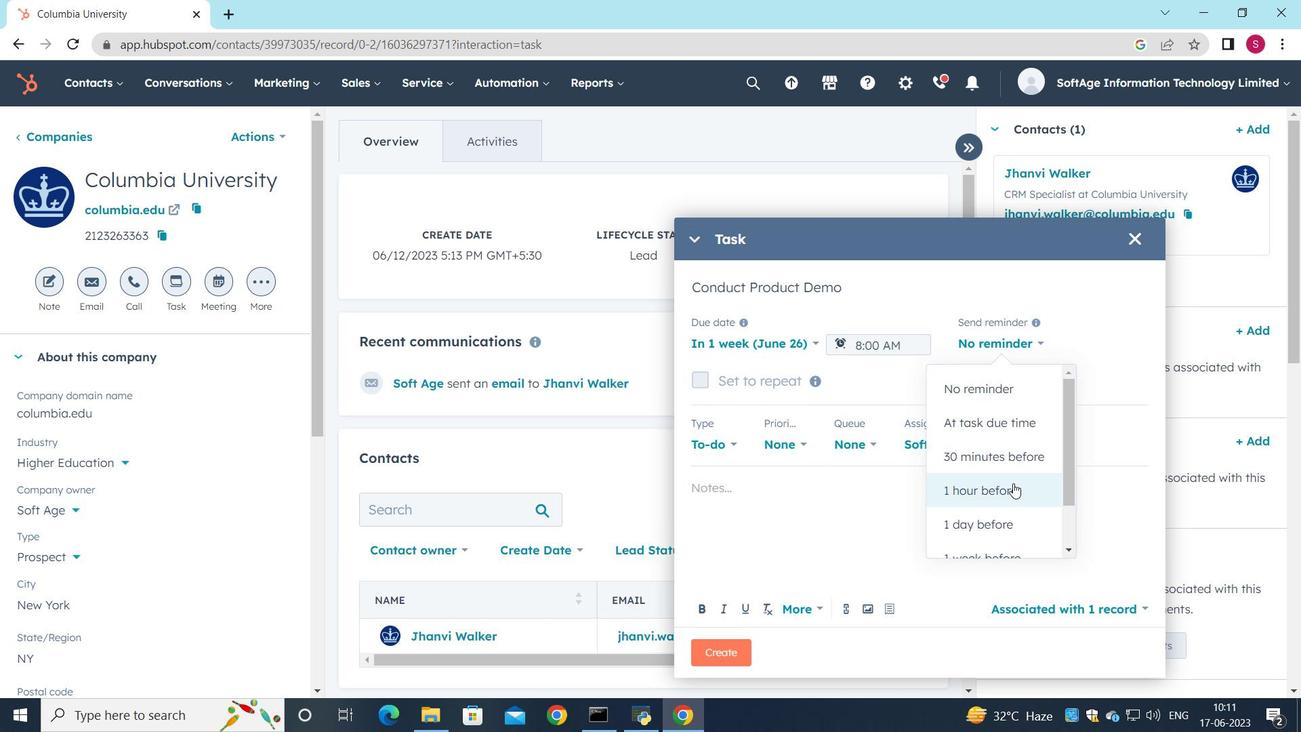 
Action: Mouse moved to (805, 443)
Screenshot: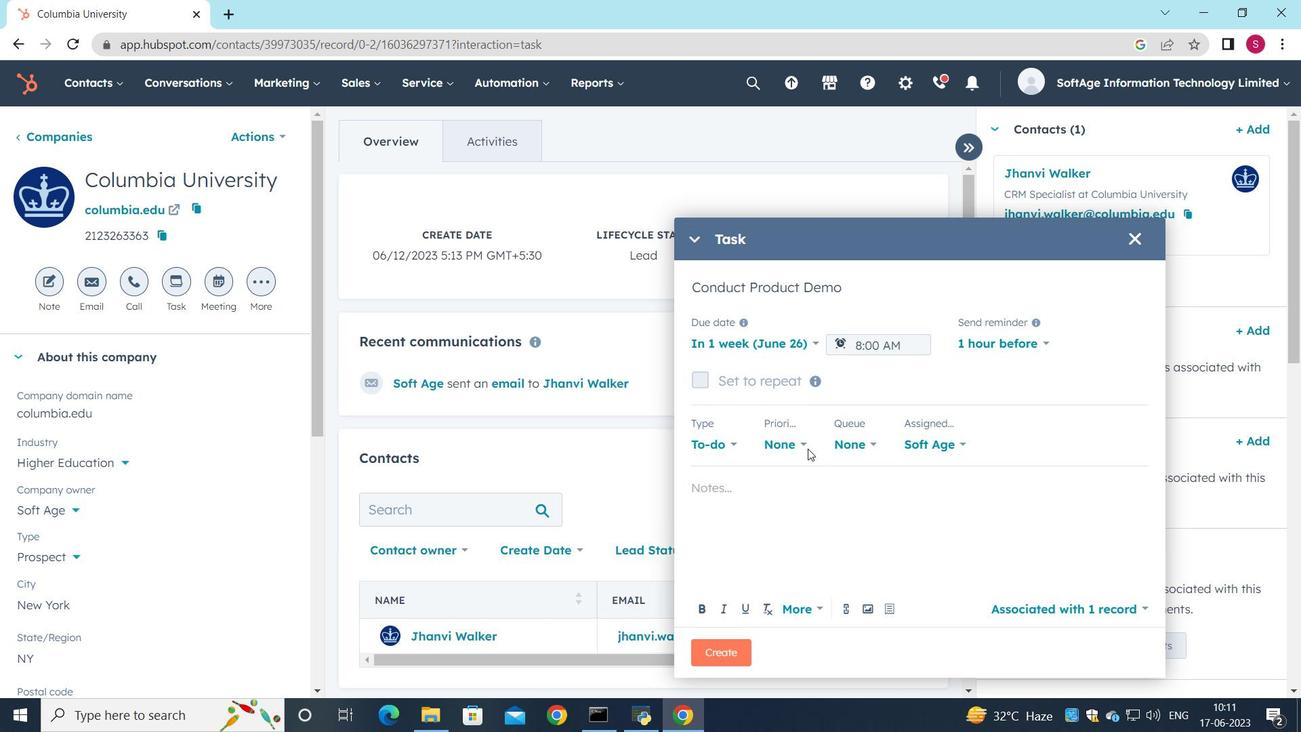 
Action: Mouse pressed left at (805, 443)
Screenshot: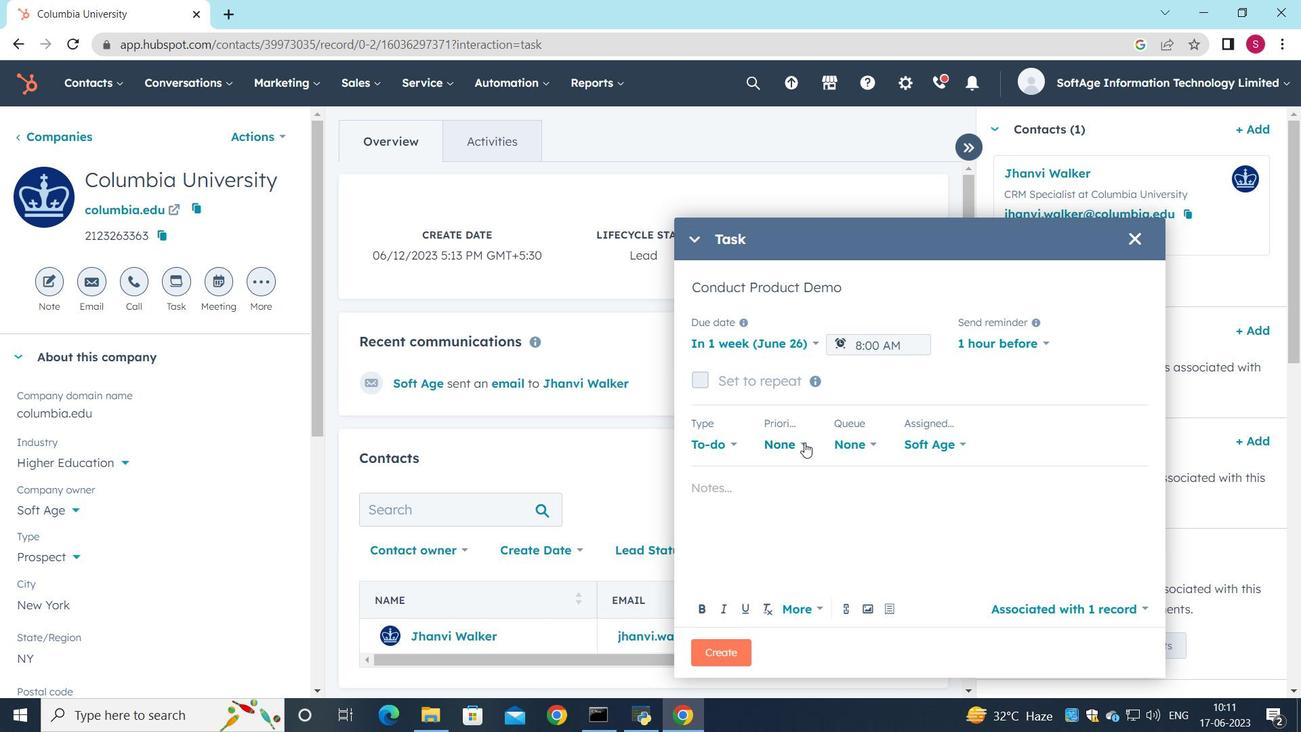 
Action: Mouse moved to (794, 587)
Screenshot: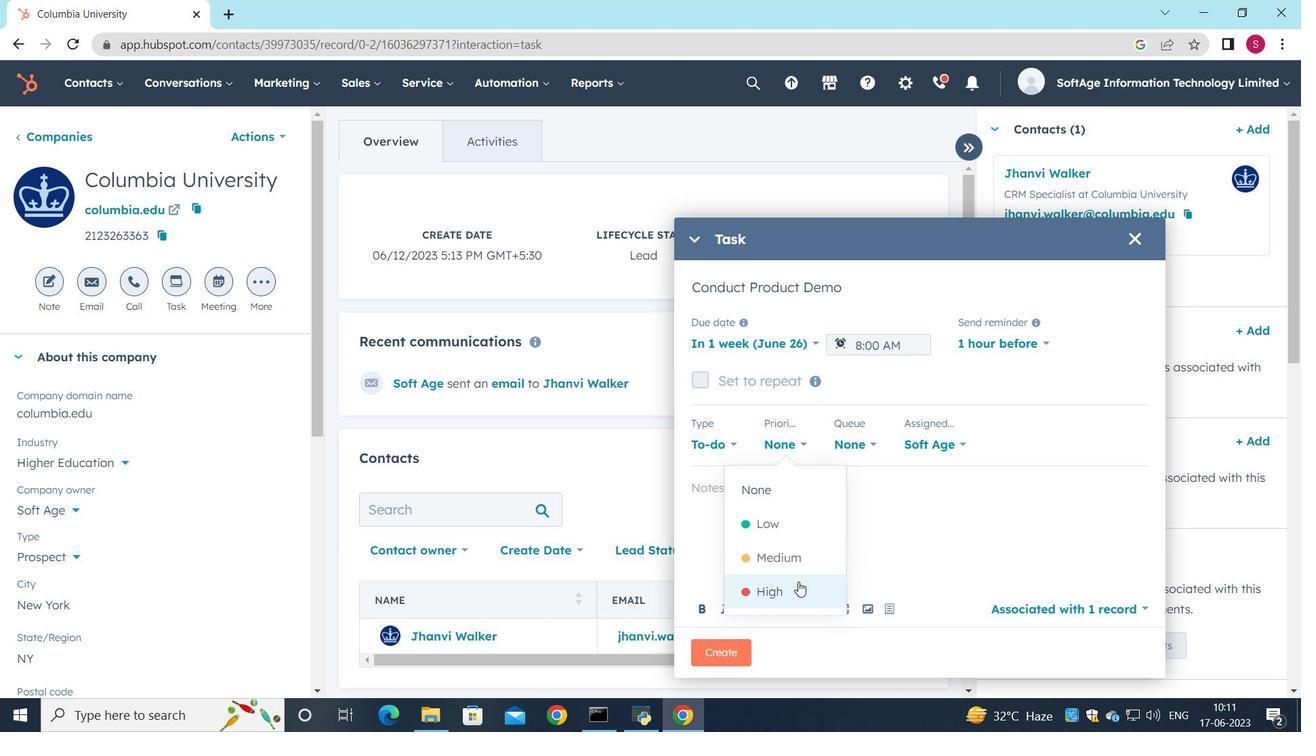 
Action: Mouse pressed left at (794, 587)
Screenshot: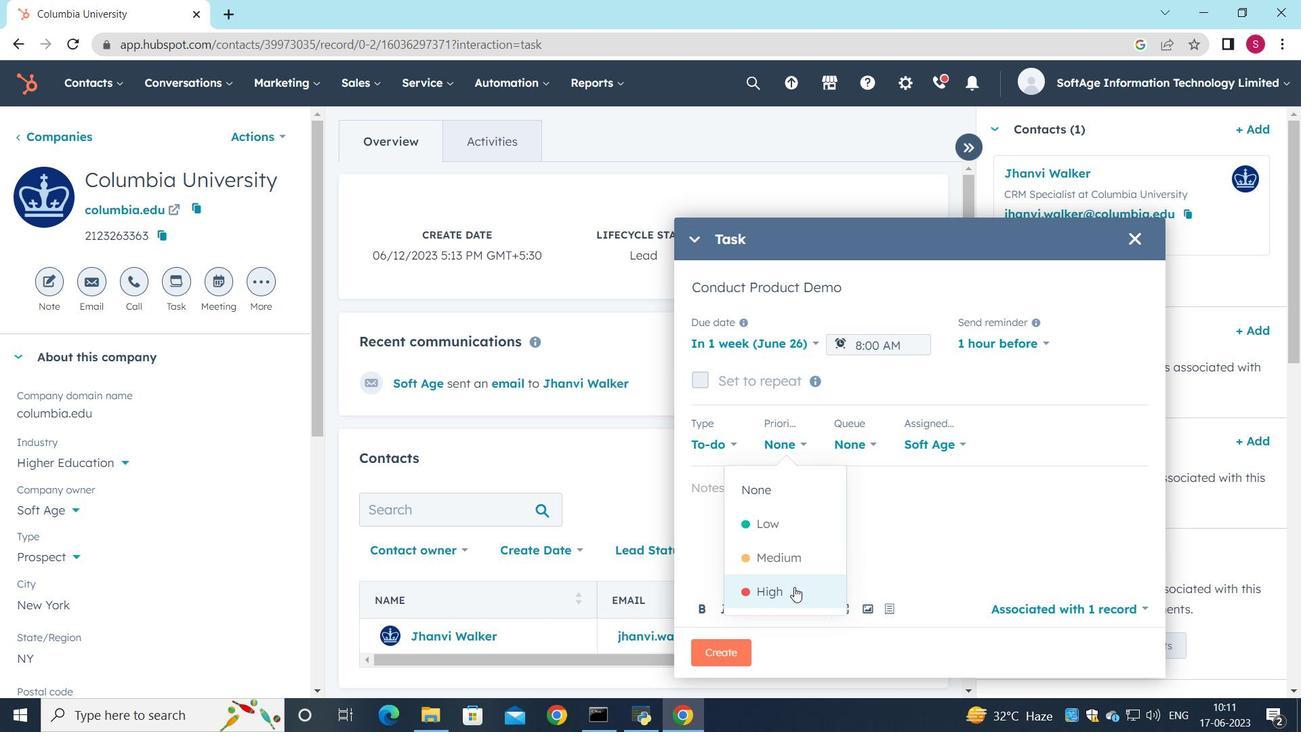 
Action: Mouse moved to (746, 501)
Screenshot: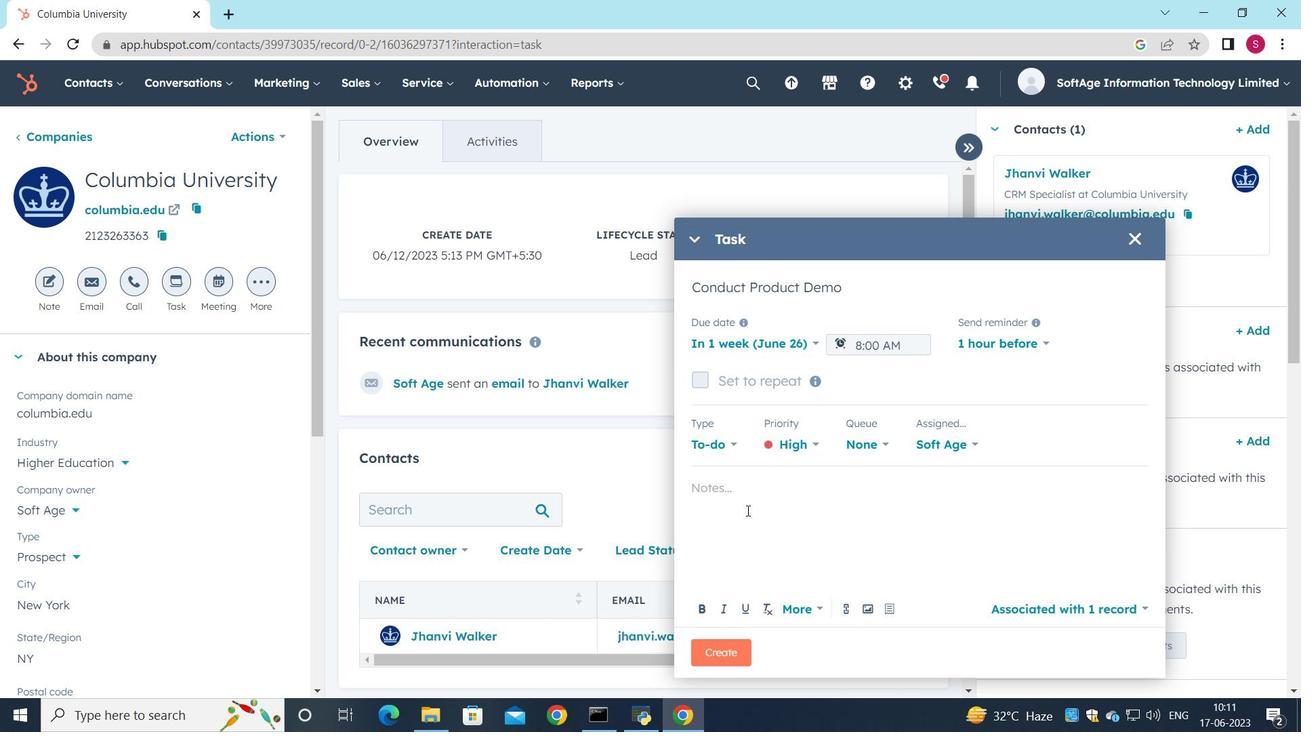 
Action: Mouse pressed left at (746, 501)
Screenshot: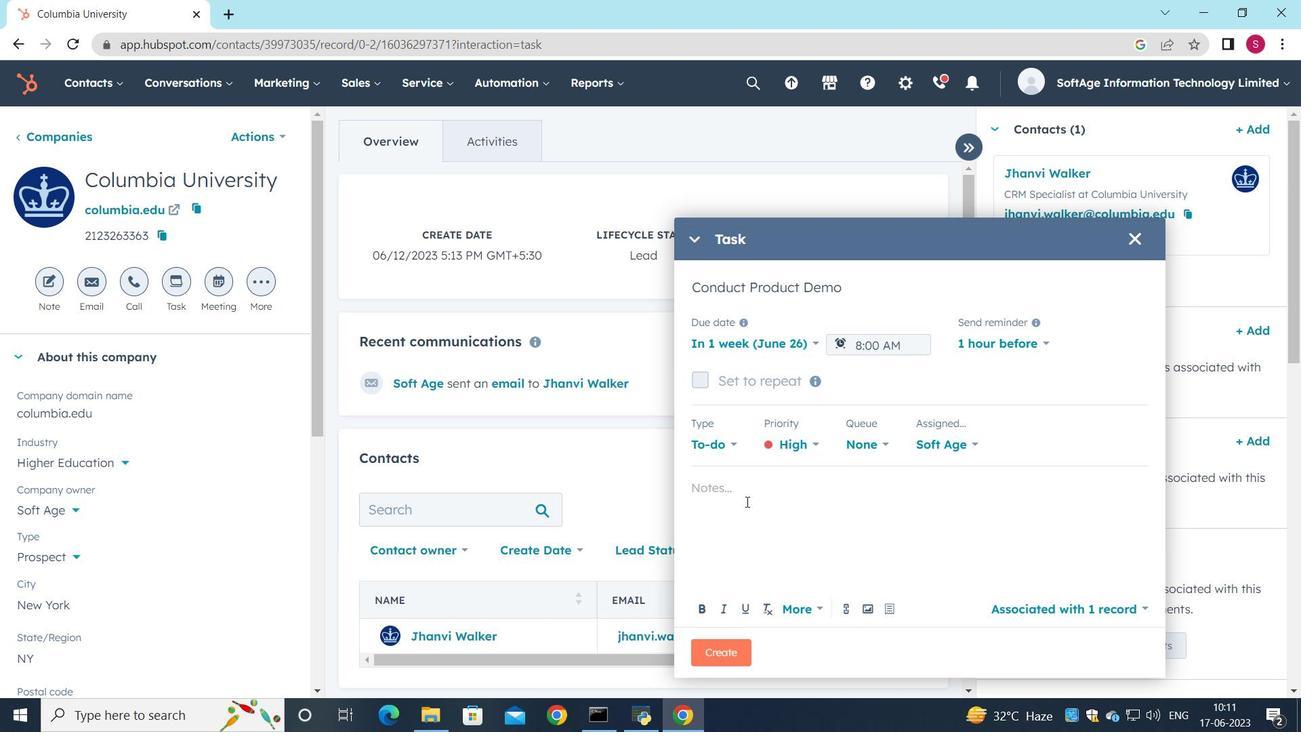 
Action: Key pressed <Key.shift>H<Key.backspace><Key.shift><Key.shift><Key.shift><Key.shift><Key.shift><Key.shift>Follow<Key.space>up<Key.space>with<Key.space>the<Key.space>client<Key.space>regarding<Key.space>their<Key.space>recent<Key.space>inquiry
Screenshot: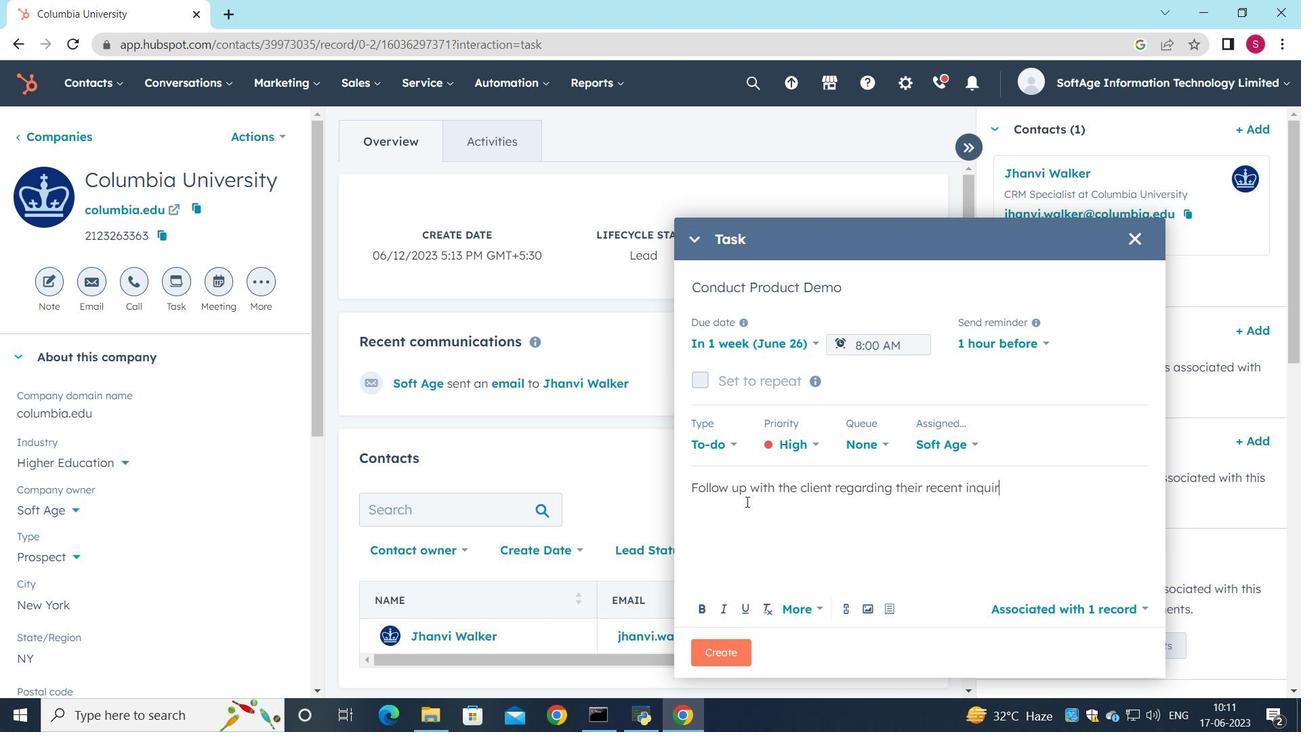 
Action: Mouse moved to (740, 658)
Screenshot: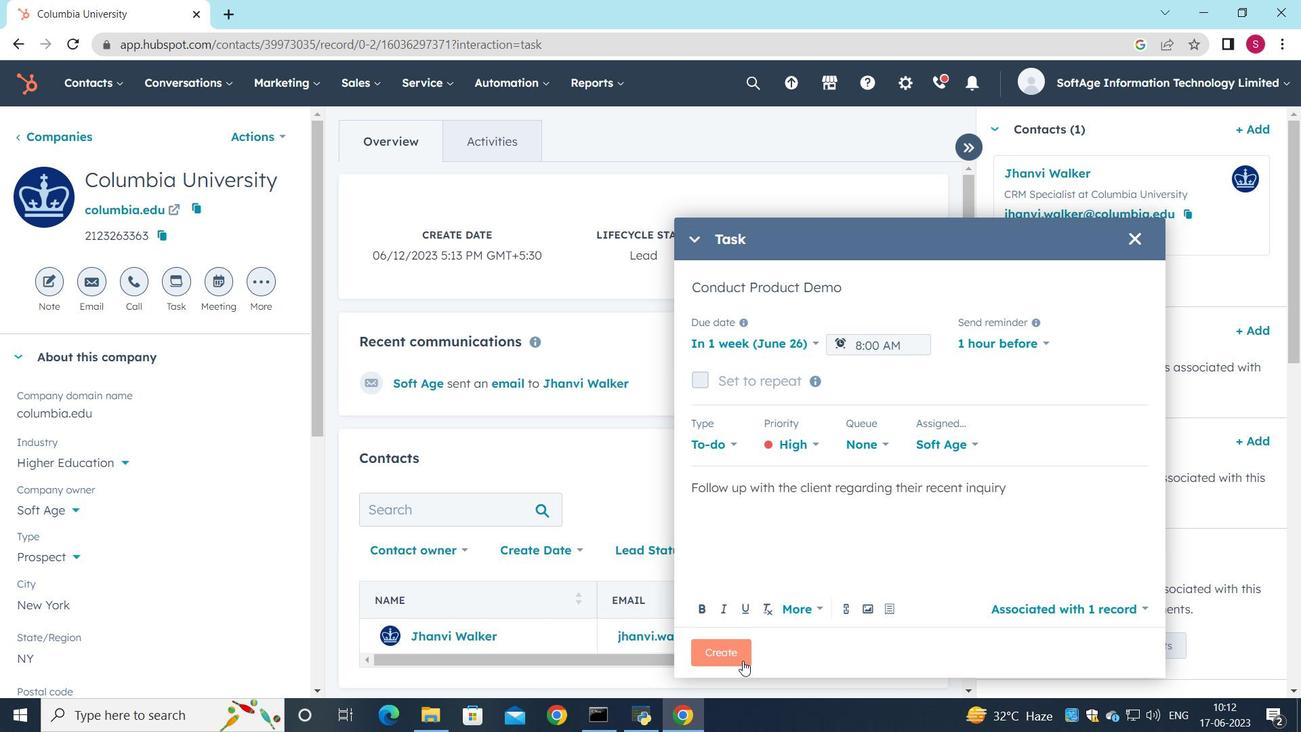 
Action: Mouse pressed left at (740, 658)
Screenshot: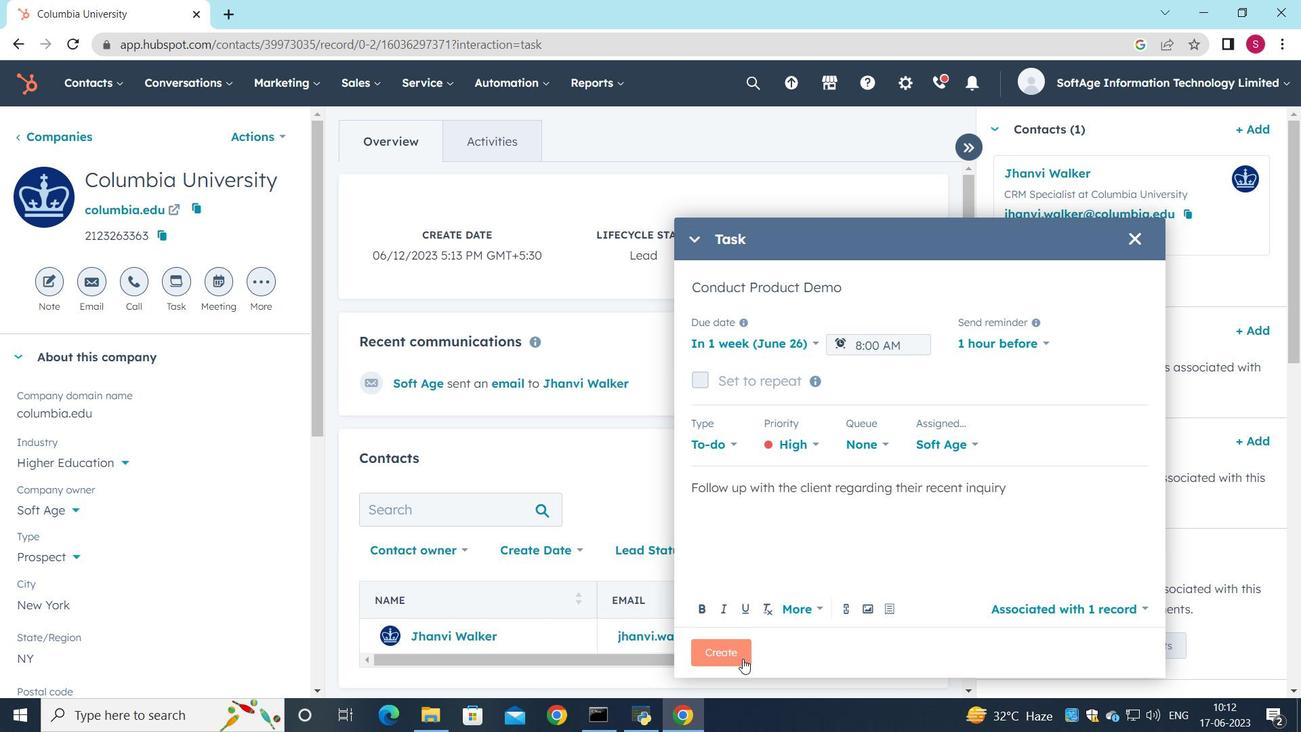
